Task: Use LinkedIn's search filters to find people in 'Papa' location, talking about 'Healthy', working at 'Vaco', studied at 'Delhi Public School', speaking 'Portuguese', and offering 'Bankruptcy Law' services.
Action: Mouse moved to (530, 73)
Screenshot: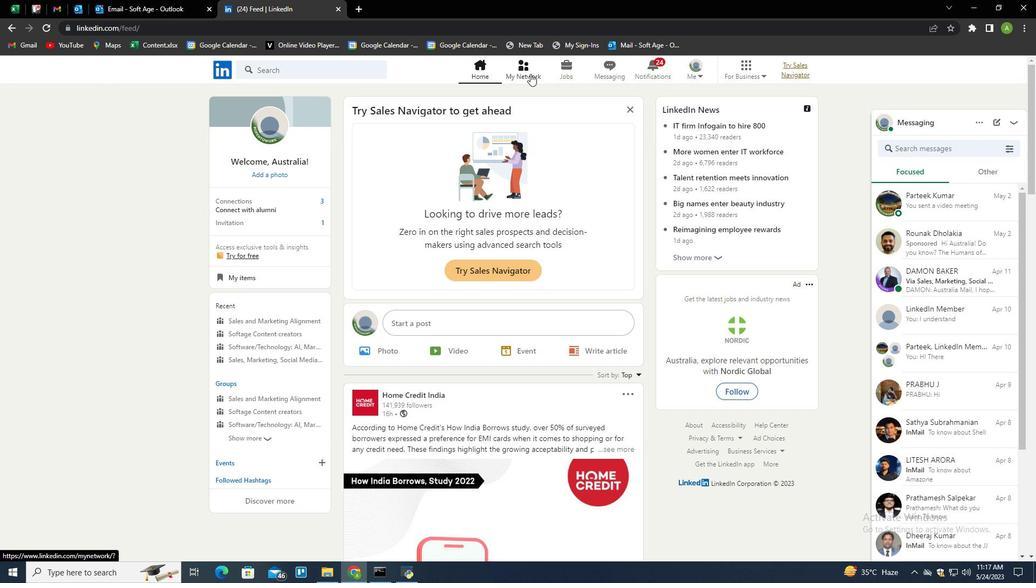 
Action: Mouse pressed left at (530, 73)
Screenshot: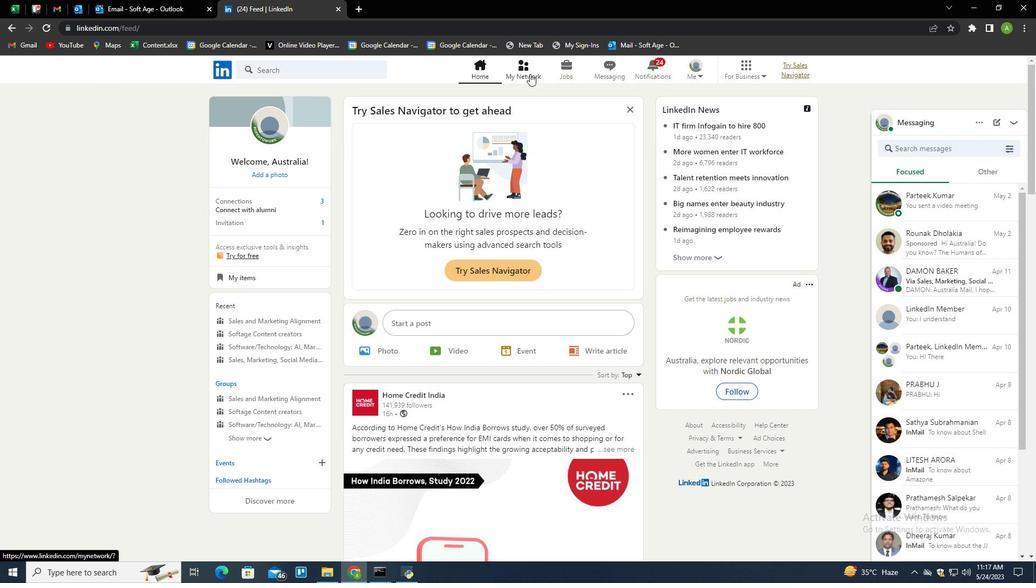 
Action: Mouse moved to (284, 128)
Screenshot: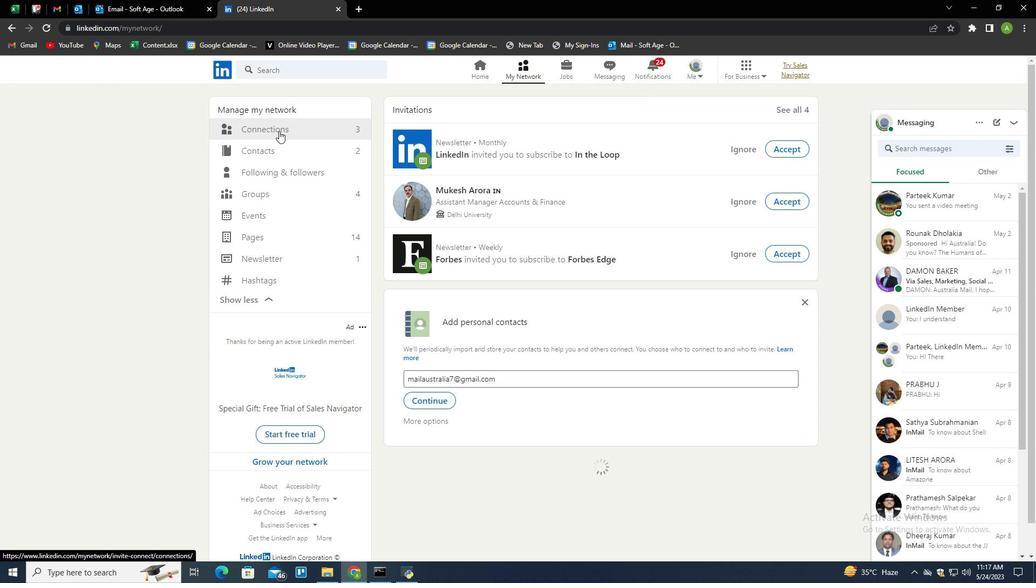 
Action: Mouse pressed left at (284, 128)
Screenshot: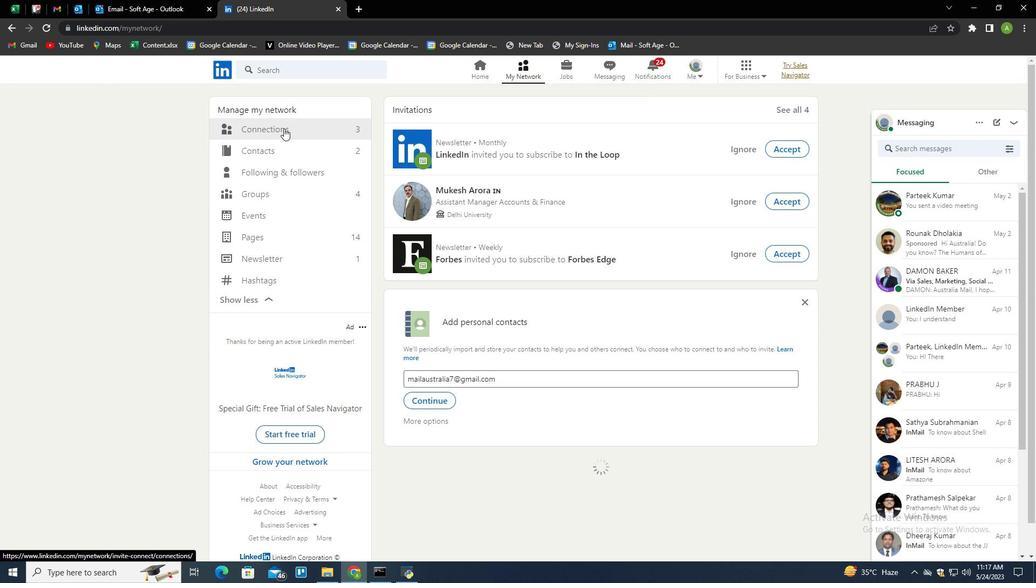 
Action: Mouse moved to (602, 130)
Screenshot: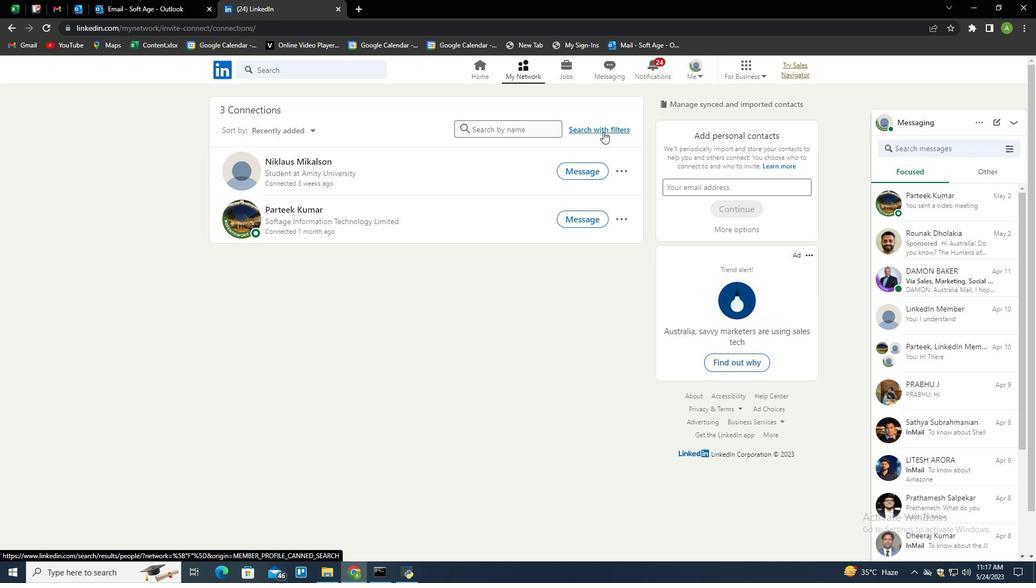 
Action: Mouse pressed left at (602, 130)
Screenshot: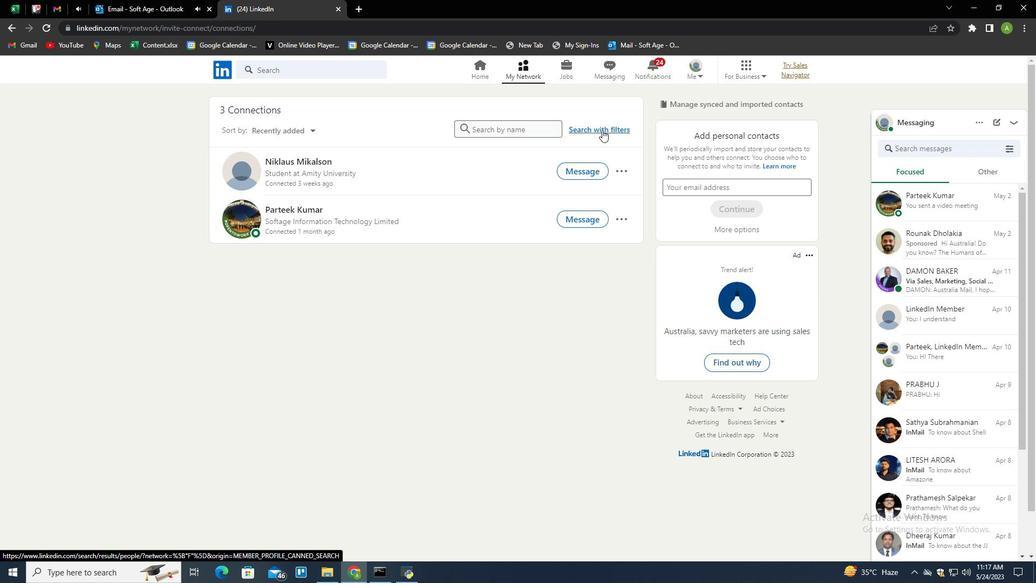 
Action: Mouse moved to (549, 99)
Screenshot: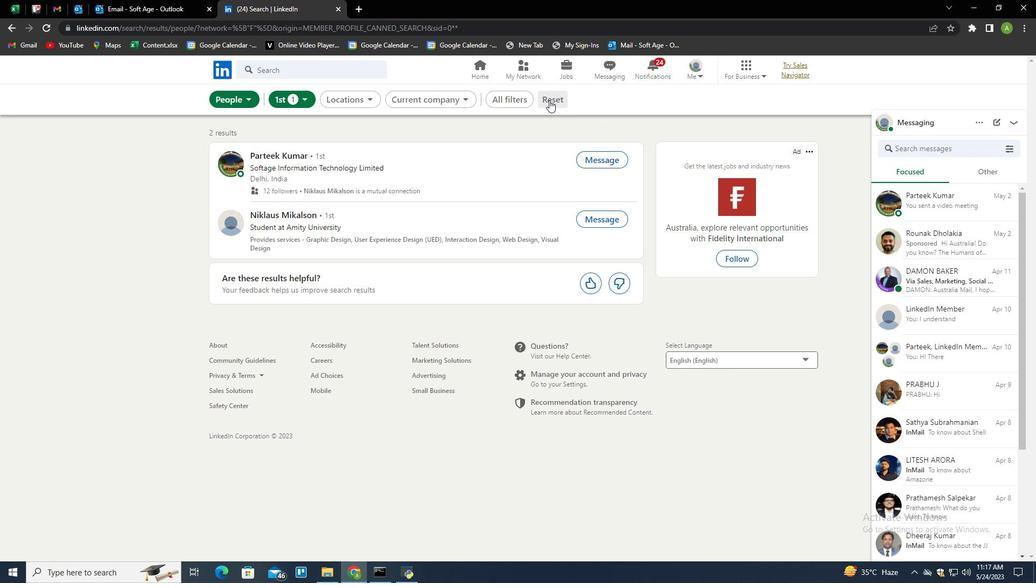 
Action: Mouse pressed left at (549, 99)
Screenshot: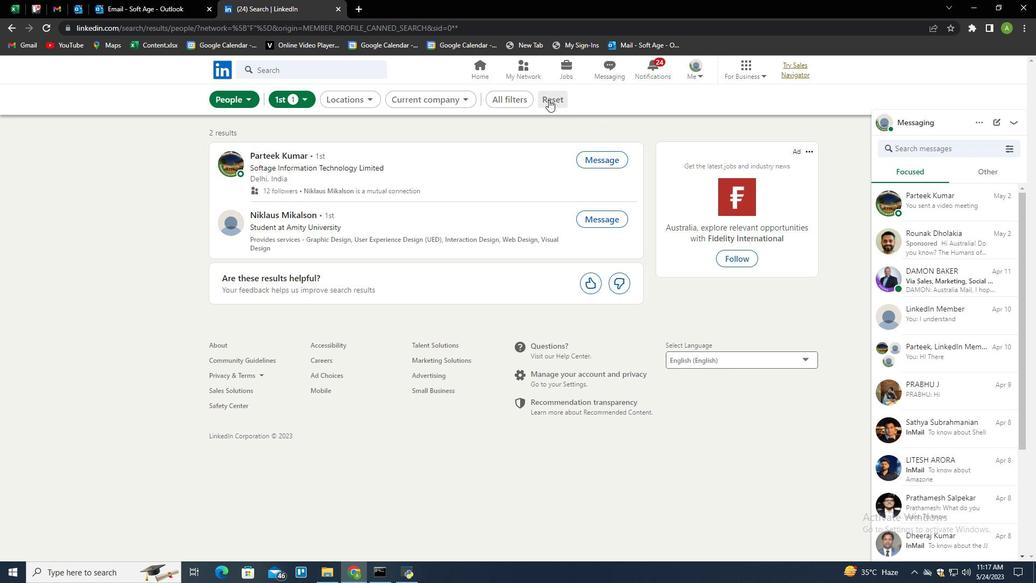 
Action: Mouse moved to (541, 98)
Screenshot: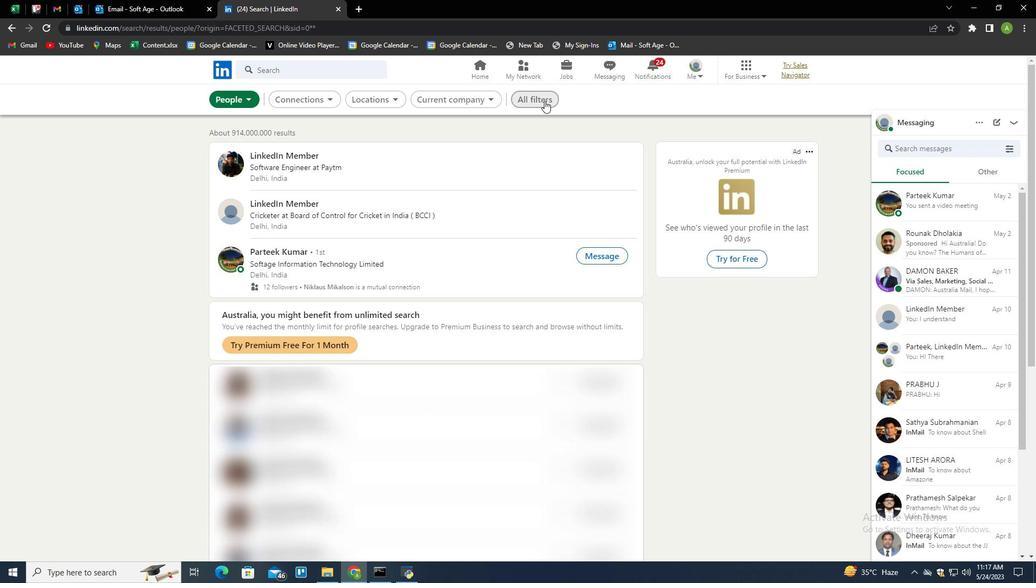 
Action: Mouse pressed left at (541, 98)
Screenshot: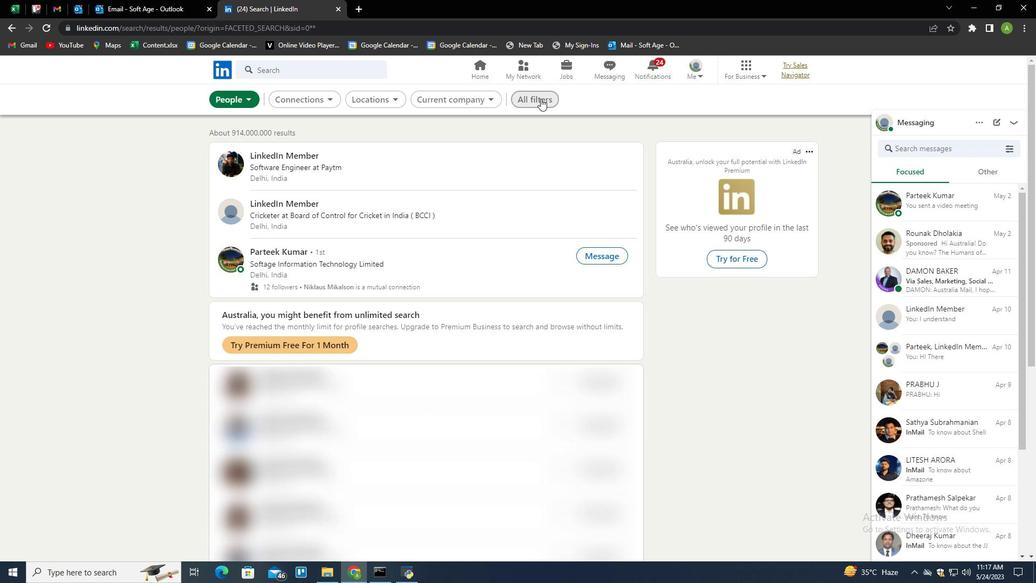 
Action: Mouse moved to (861, 247)
Screenshot: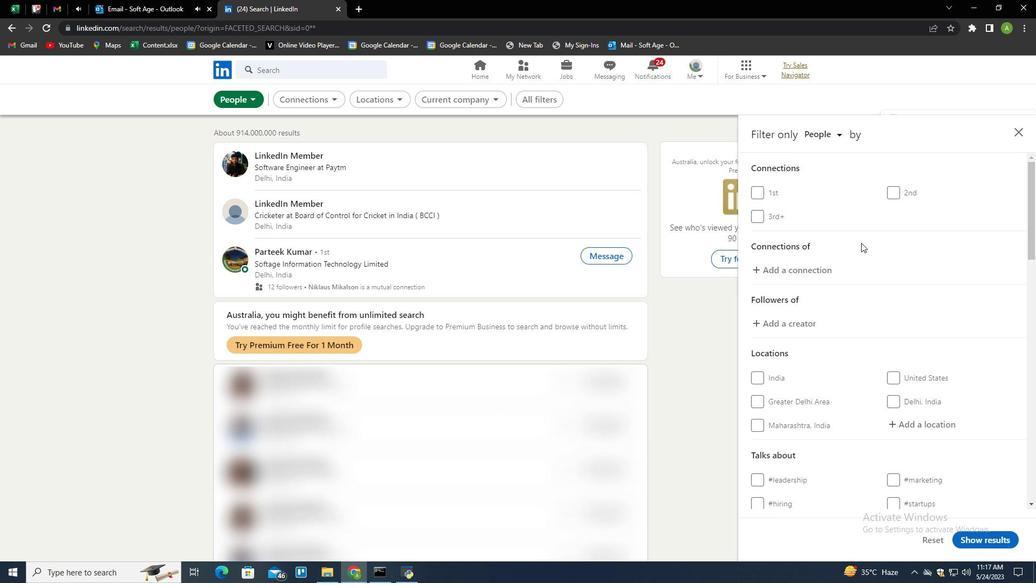 
Action: Mouse scrolled (861, 246) with delta (0, 0)
Screenshot: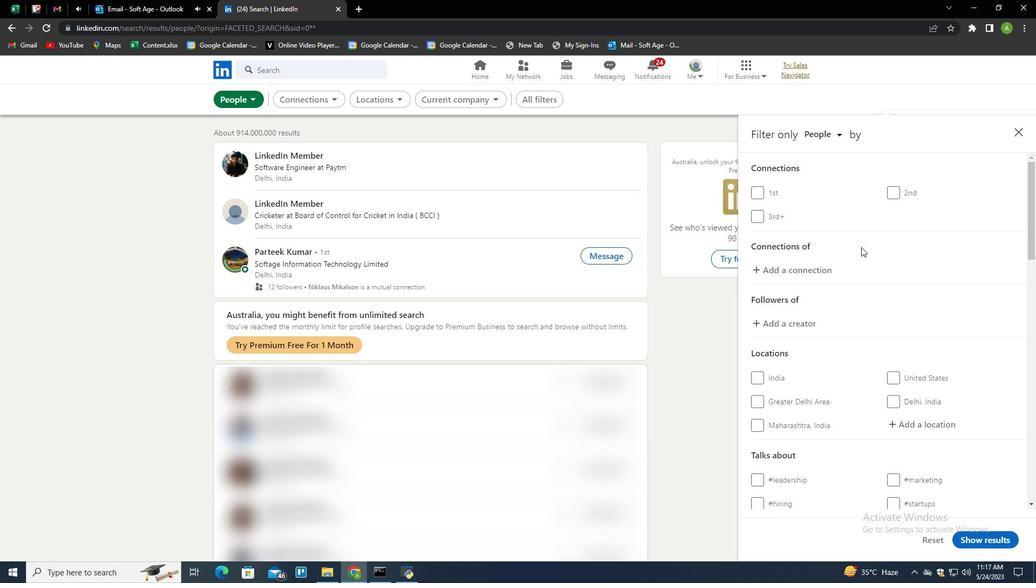 
Action: Mouse moved to (852, 231)
Screenshot: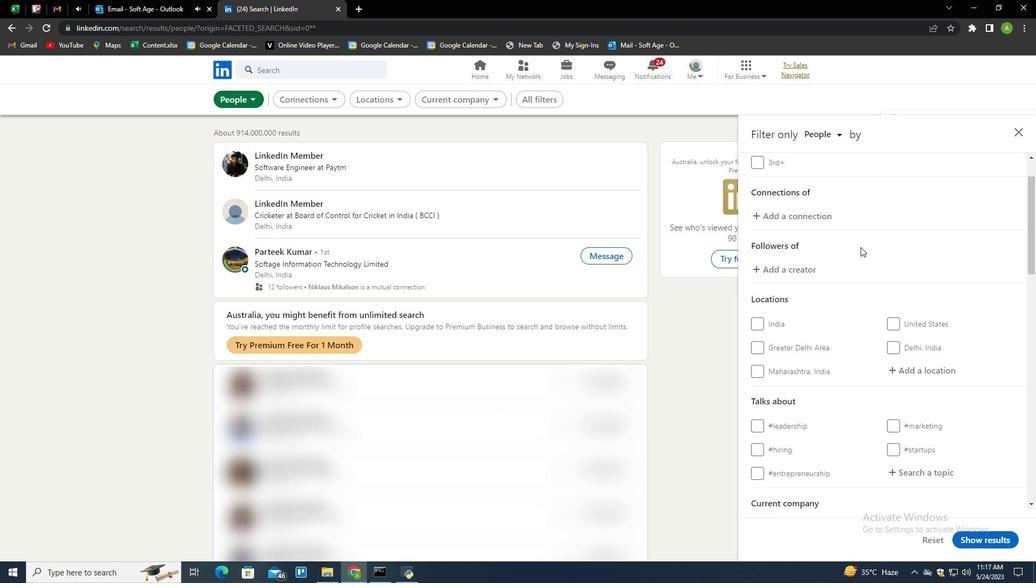 
Action: Mouse scrolled (852, 231) with delta (0, 0)
Screenshot: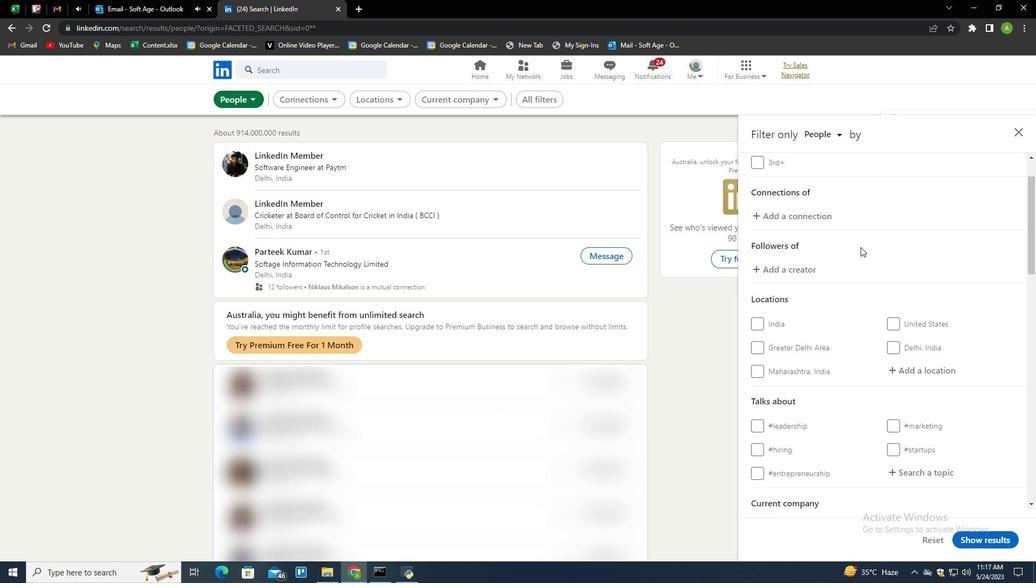 
Action: Mouse scrolled (852, 231) with delta (0, 0)
Screenshot: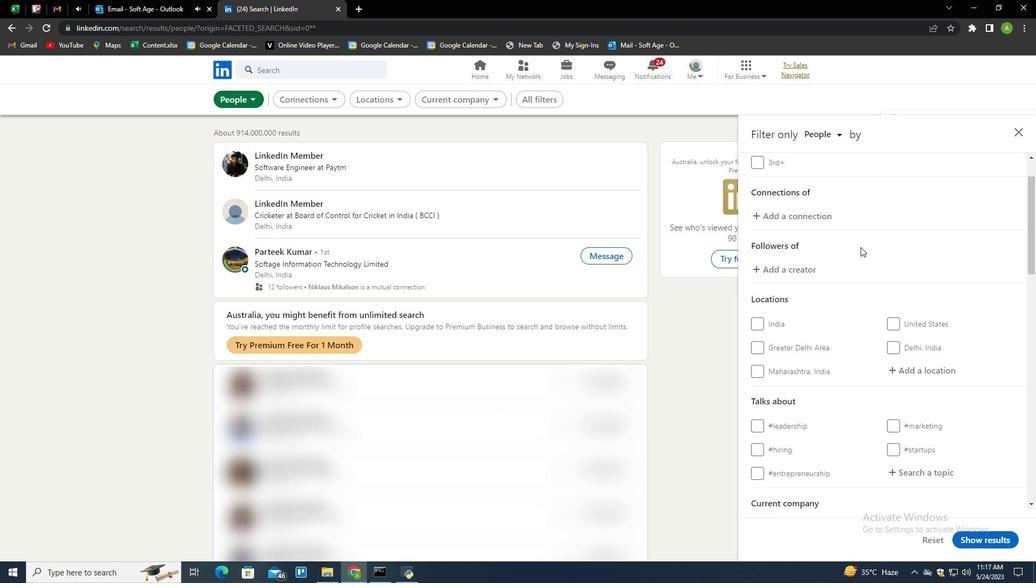 
Action: Mouse scrolled (852, 231) with delta (0, 0)
Screenshot: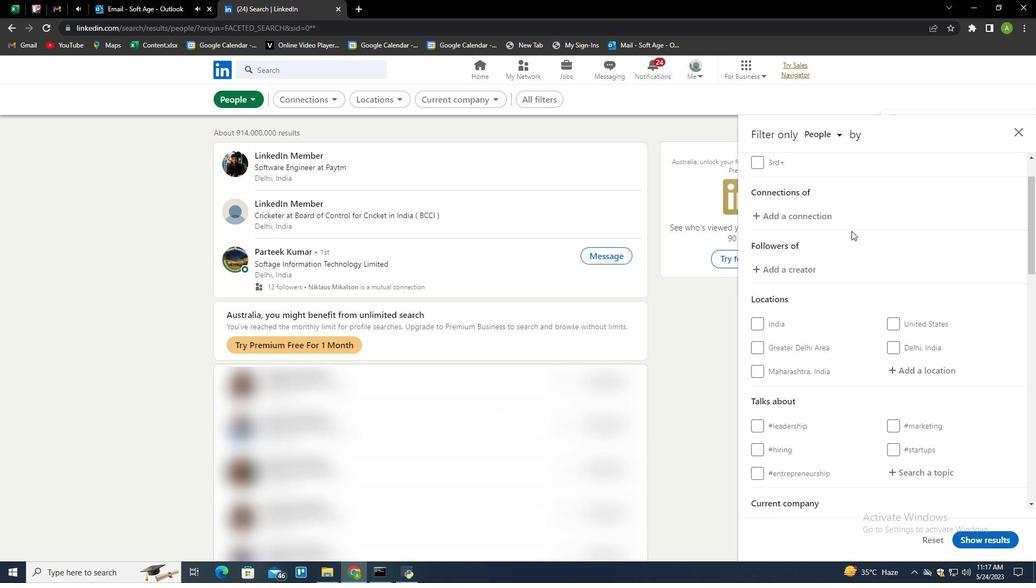 
Action: Mouse scrolled (852, 231) with delta (0, 0)
Screenshot: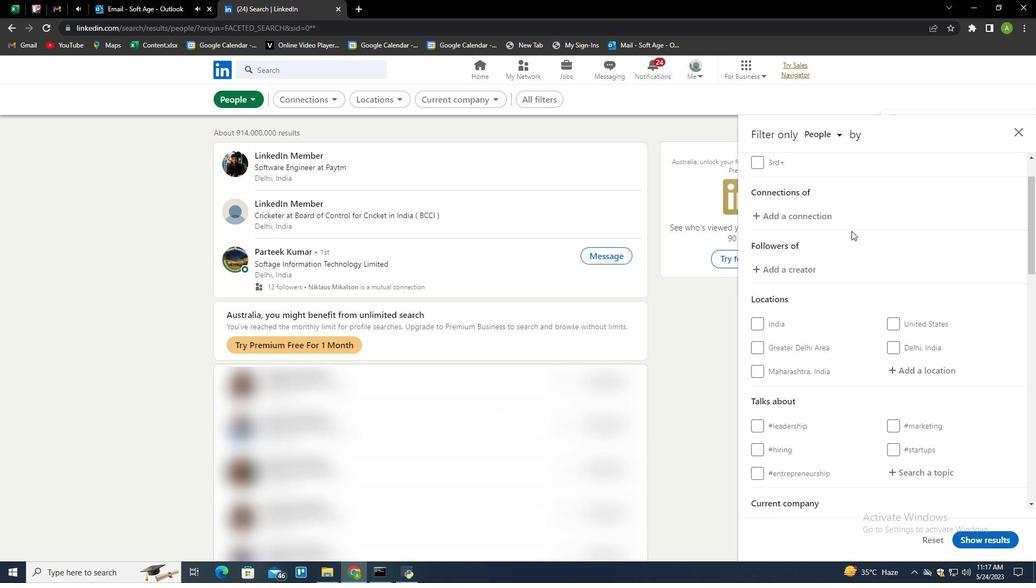 
Action: Mouse scrolled (852, 231) with delta (0, 0)
Screenshot: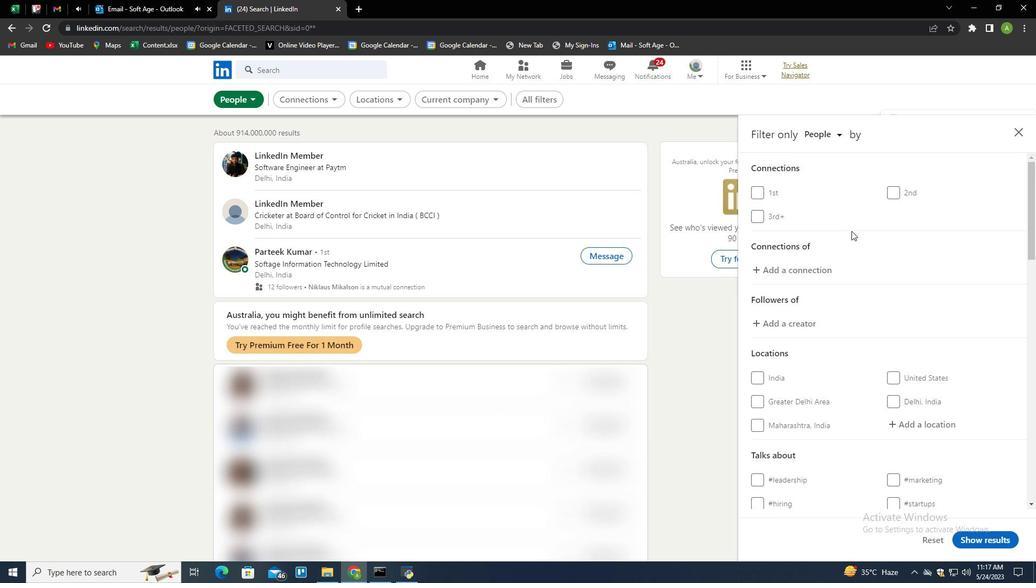 
Action: Mouse scrolled (852, 231) with delta (0, 0)
Screenshot: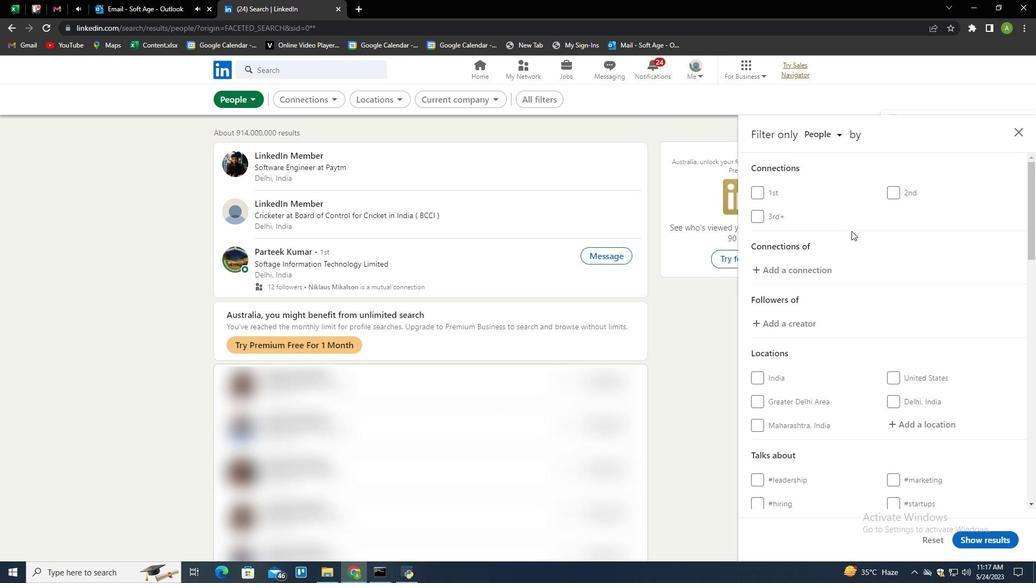 
Action: Mouse scrolled (852, 231) with delta (0, 0)
Screenshot: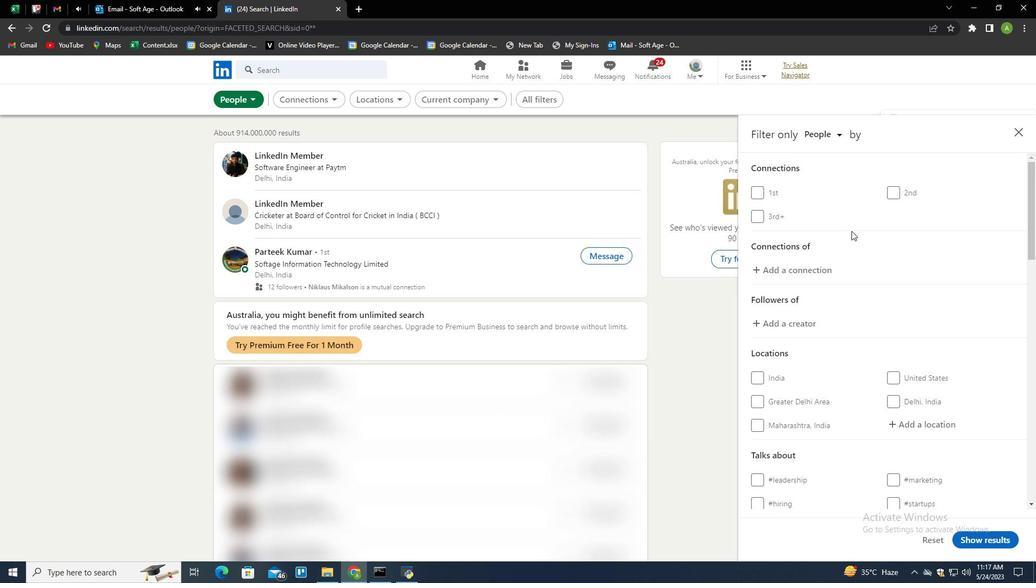 
Action: Mouse moved to (834, 254)
Screenshot: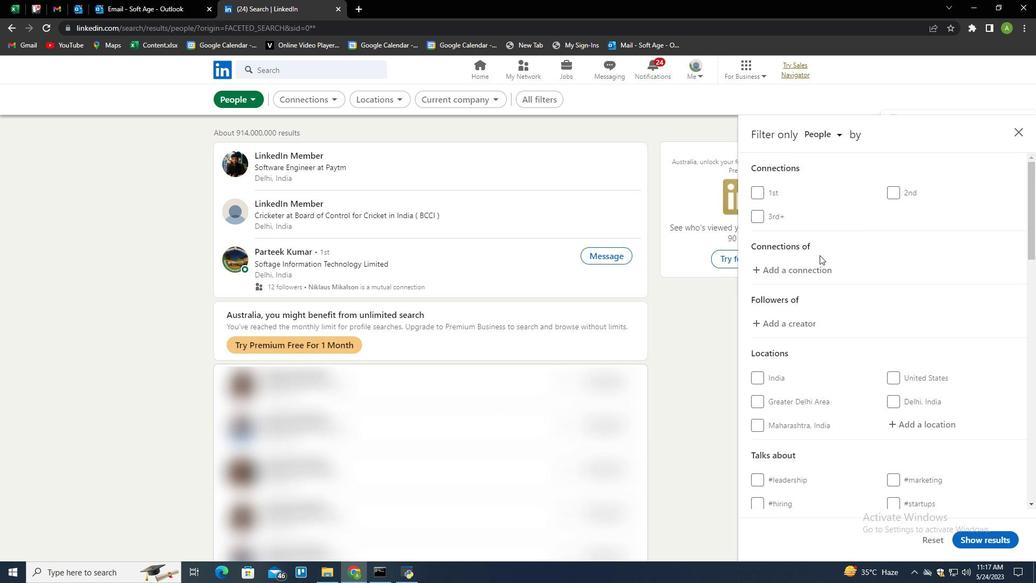 
Action: Mouse scrolled (834, 253) with delta (0, 0)
Screenshot: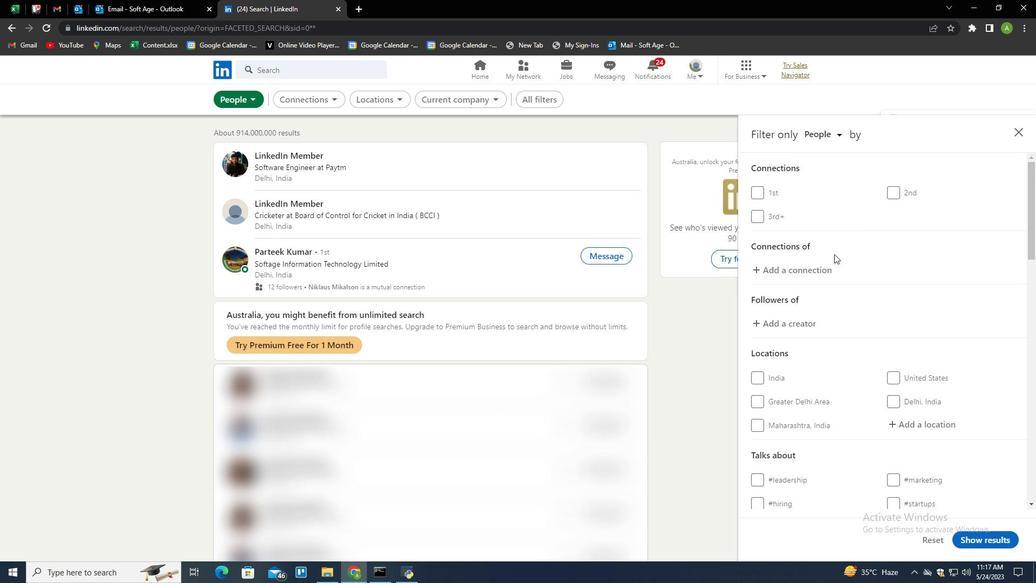 
Action: Mouse scrolled (834, 253) with delta (0, 0)
Screenshot: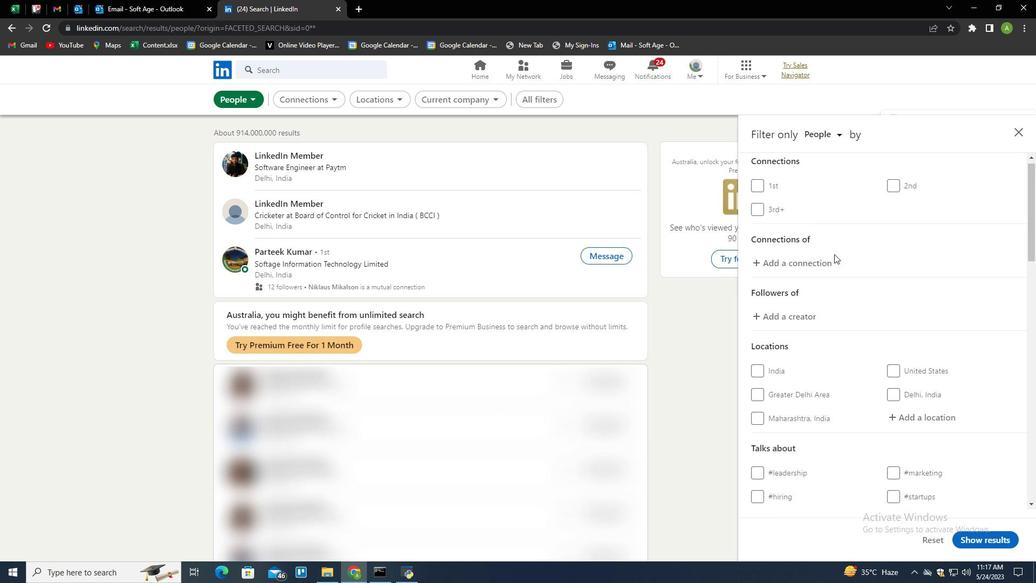 
Action: Mouse scrolled (834, 253) with delta (0, 0)
Screenshot: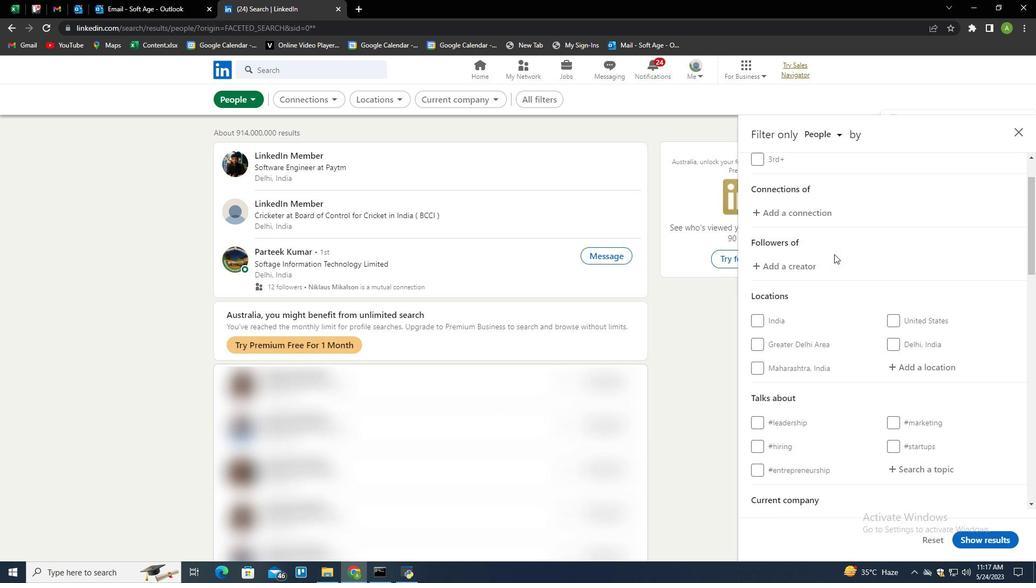 
Action: Mouse moved to (896, 257)
Screenshot: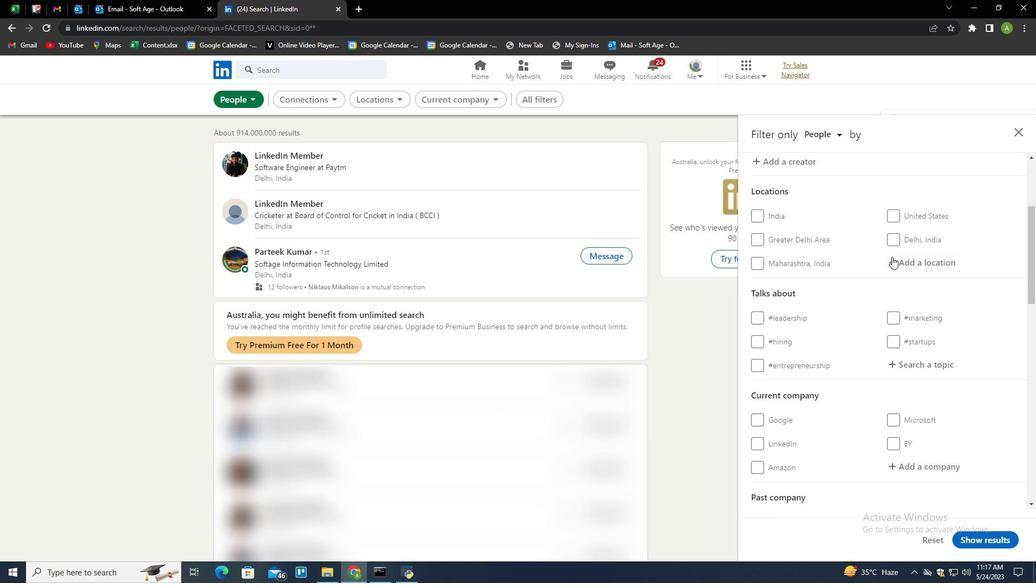 
Action: Mouse pressed left at (896, 257)
Screenshot: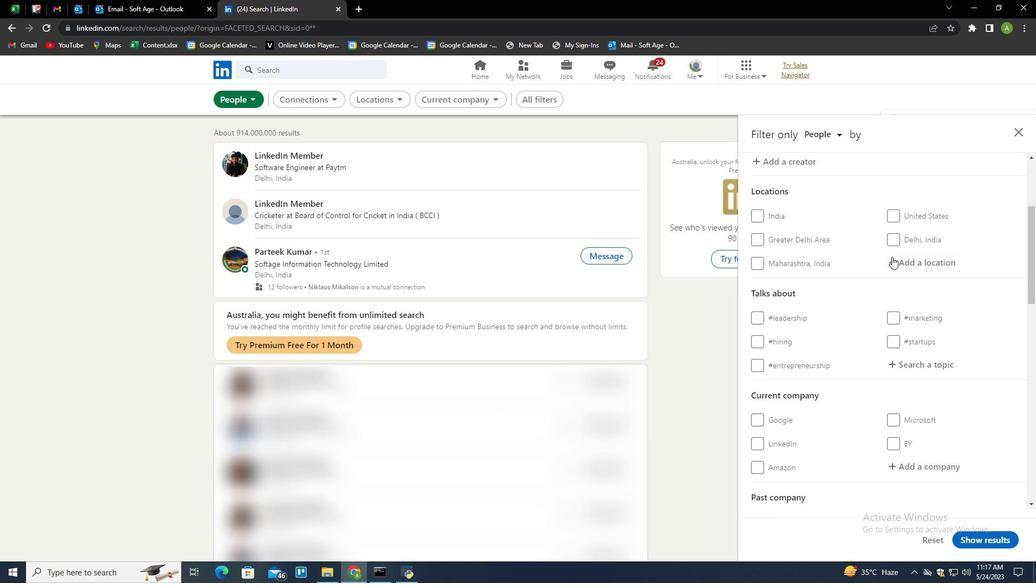 
Action: Key pressed <Key.shift>Papa<Key.down><Key.down><Key.down><Key.down><Key.down><Key.down><Key.down><Key.down><Key.down><Key.down><Key.down><Key.down><Key.down><Key.down><Key.down><Key.down><Key.down><Key.down><Key.down><Key.down><Key.down>
Screenshot: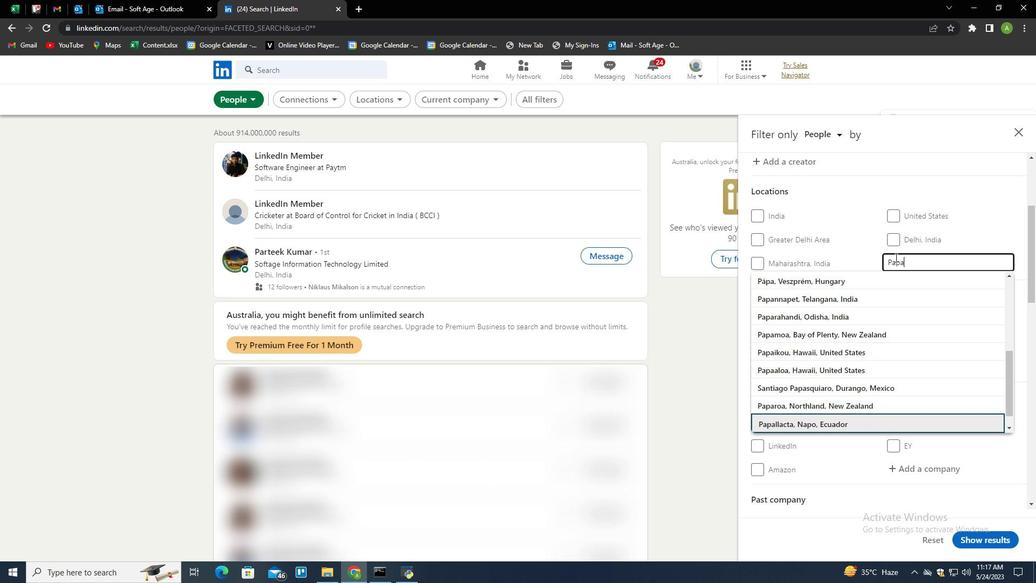 
Action: Mouse moved to (863, 264)
Screenshot: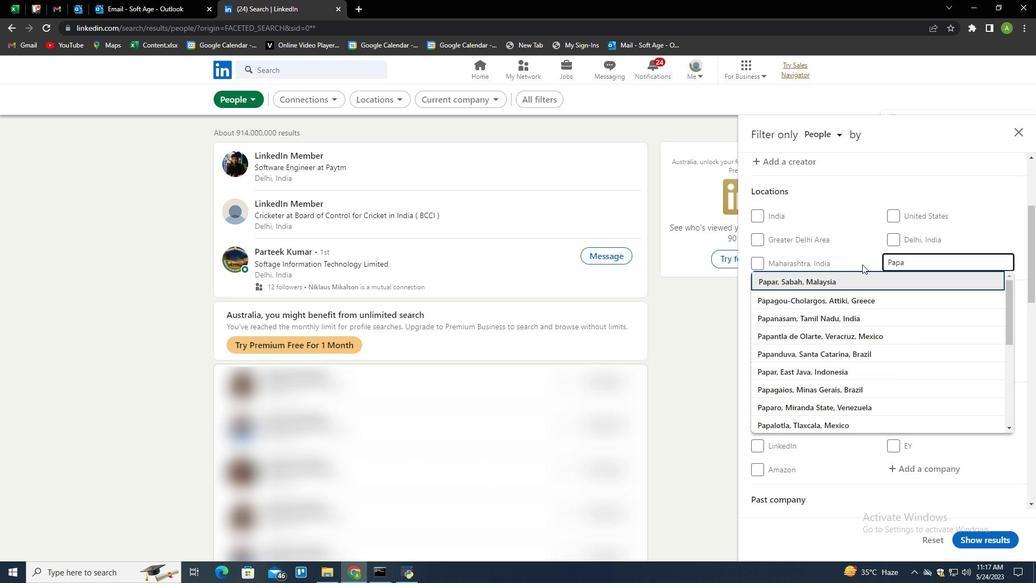 
Action: Mouse pressed left at (863, 264)
Screenshot: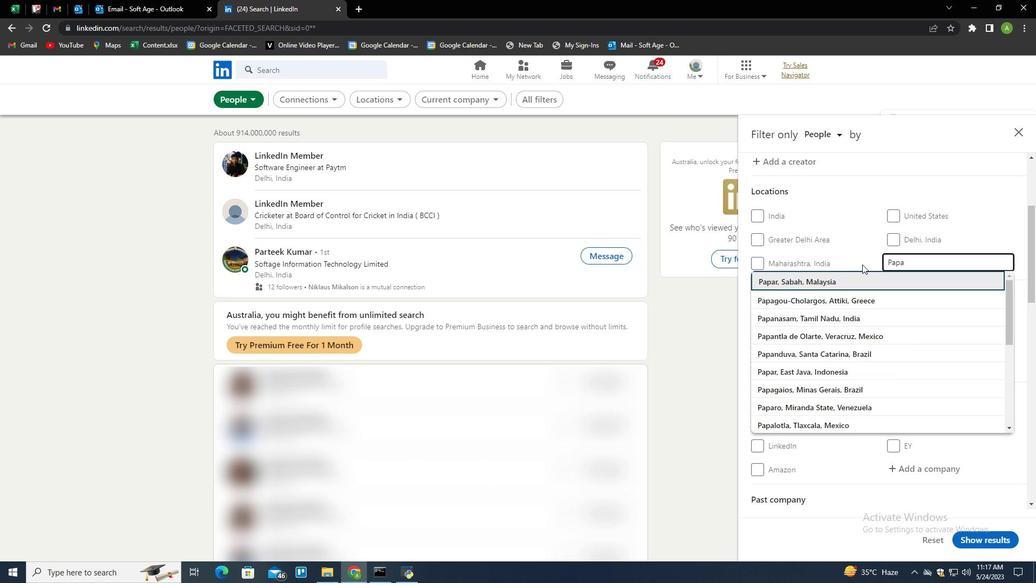 
Action: Mouse moved to (903, 362)
Screenshot: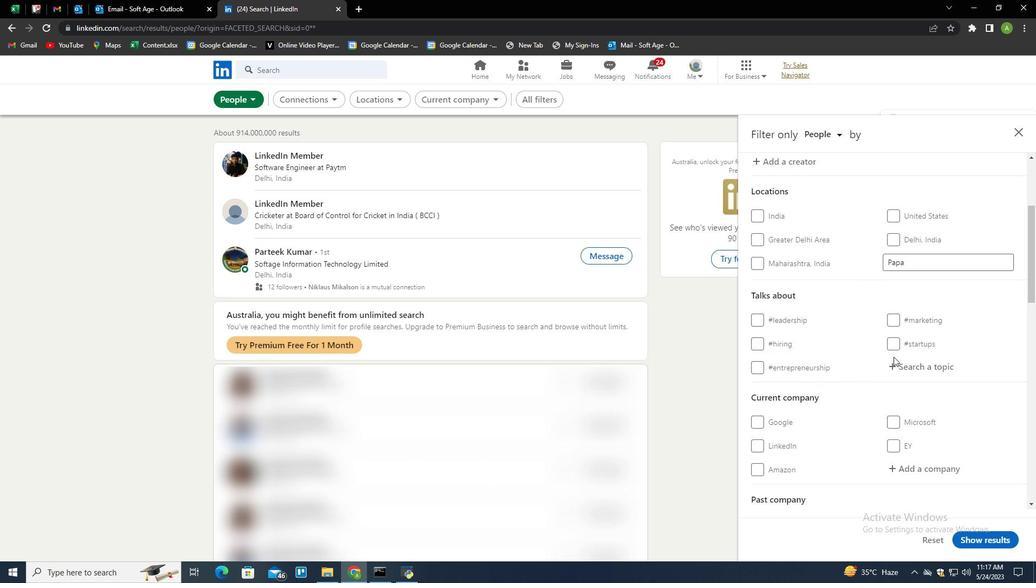 
Action: Mouse pressed left at (903, 362)
Screenshot: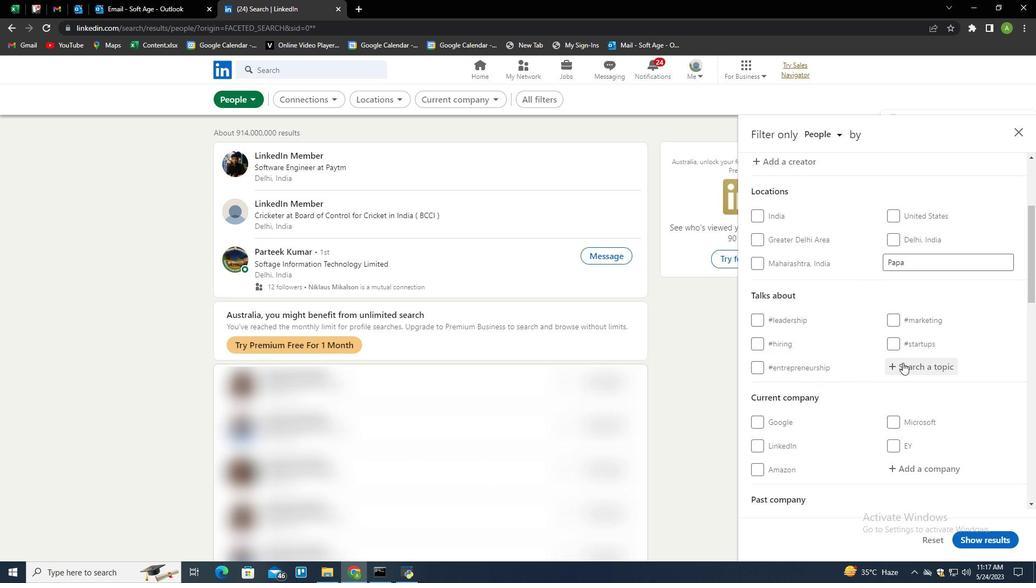 
Action: Key pressed healthy<Key.down><Key.down><Key.down><Key.enter>
Screenshot: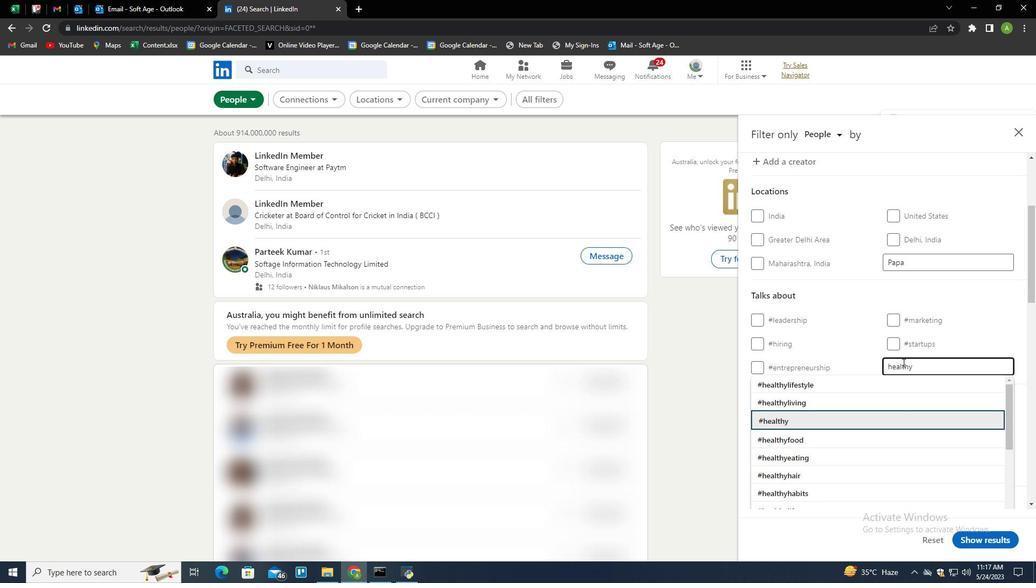 
Action: Mouse scrolled (903, 362) with delta (0, 0)
Screenshot: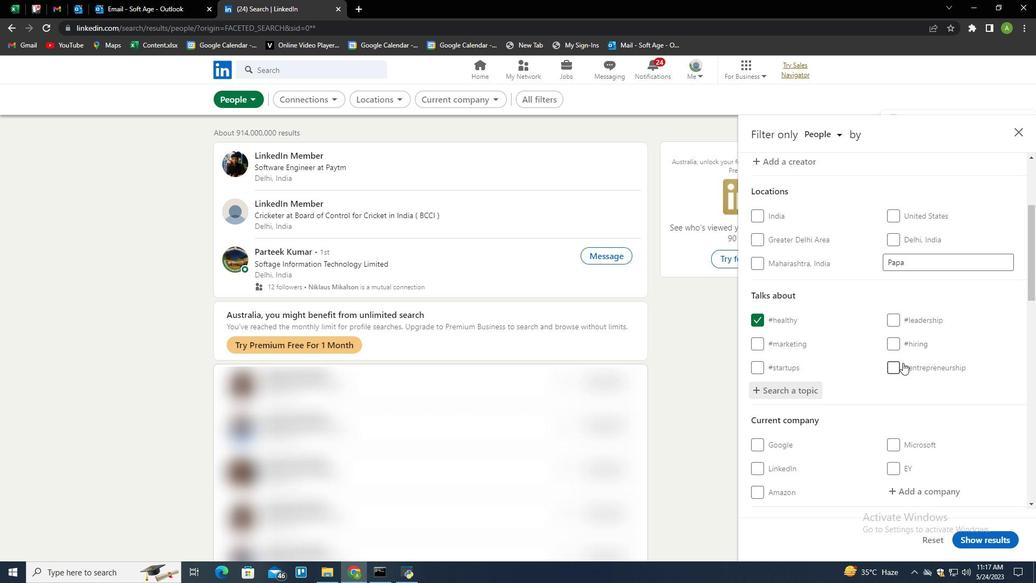 
Action: Mouse scrolled (903, 362) with delta (0, 0)
Screenshot: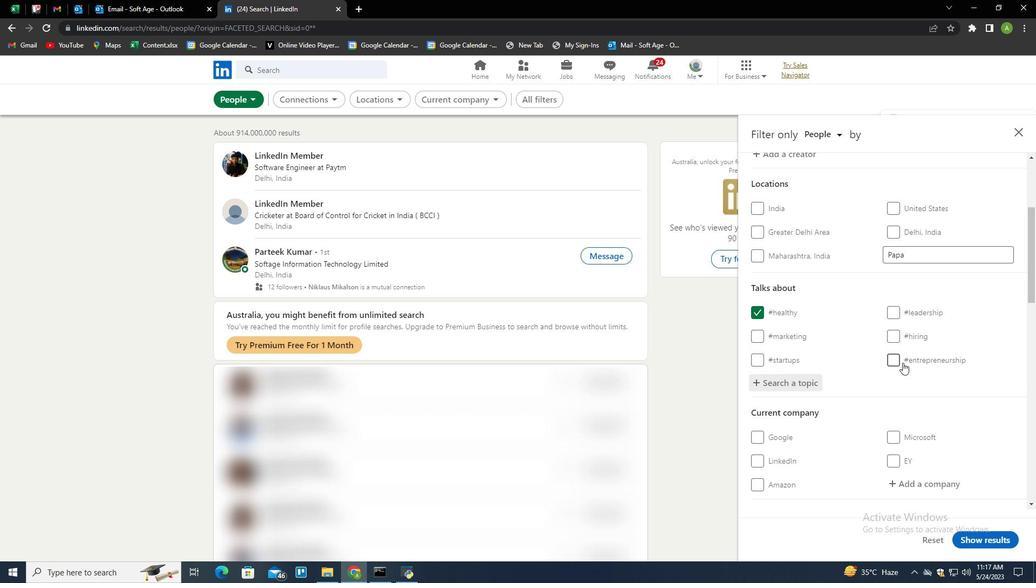 
Action: Mouse scrolled (903, 362) with delta (0, 0)
Screenshot: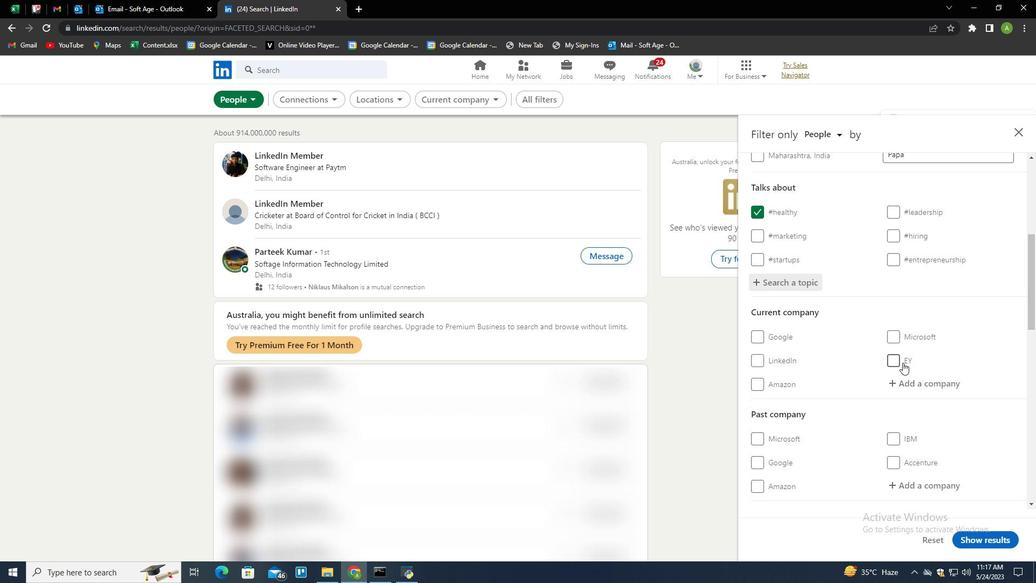 
Action: Mouse scrolled (903, 362) with delta (0, 0)
Screenshot: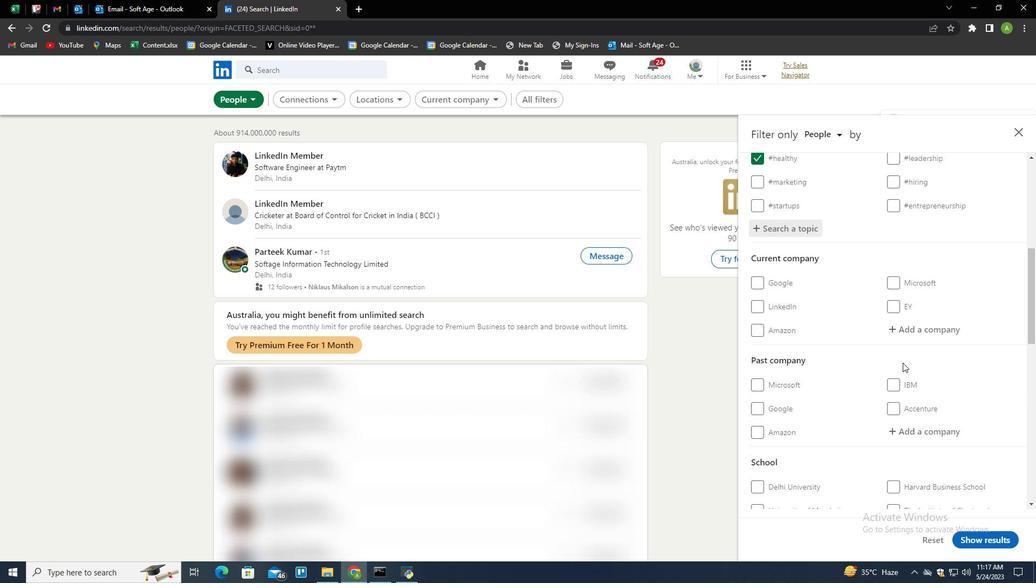 
Action: Mouse scrolled (903, 362) with delta (0, 0)
Screenshot: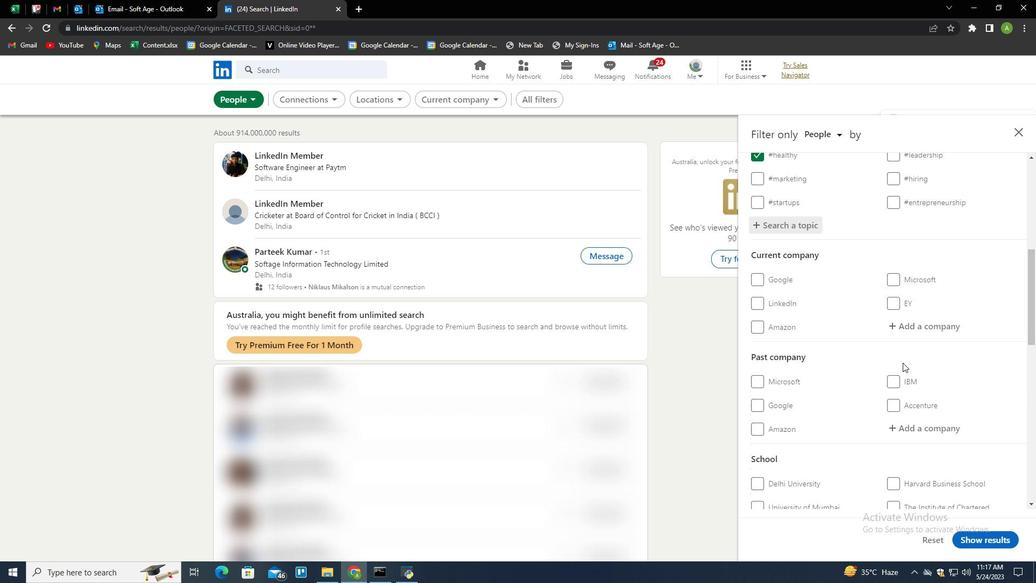 
Action: Mouse scrolled (903, 362) with delta (0, 0)
Screenshot: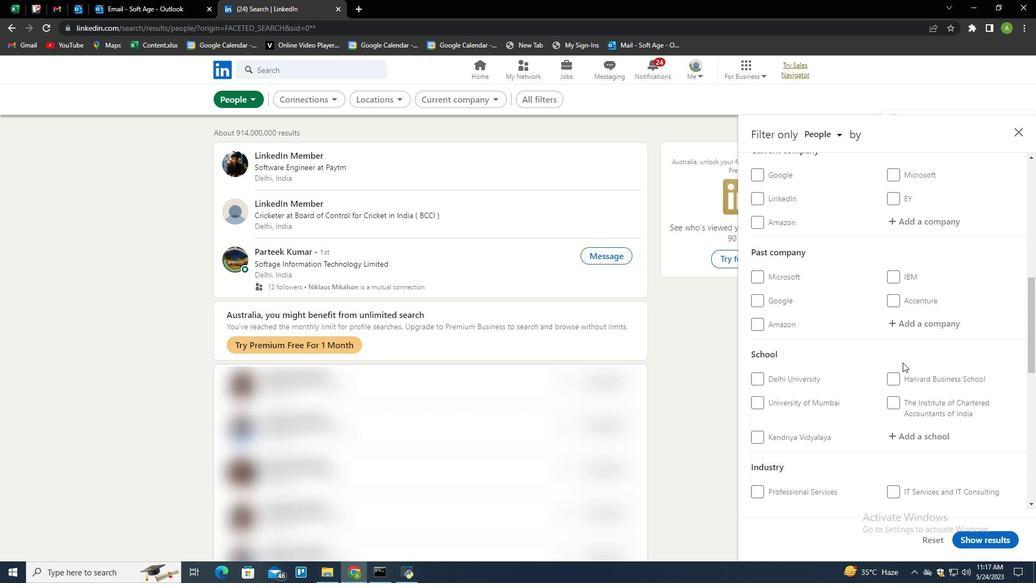
Action: Mouse scrolled (903, 362) with delta (0, 0)
Screenshot: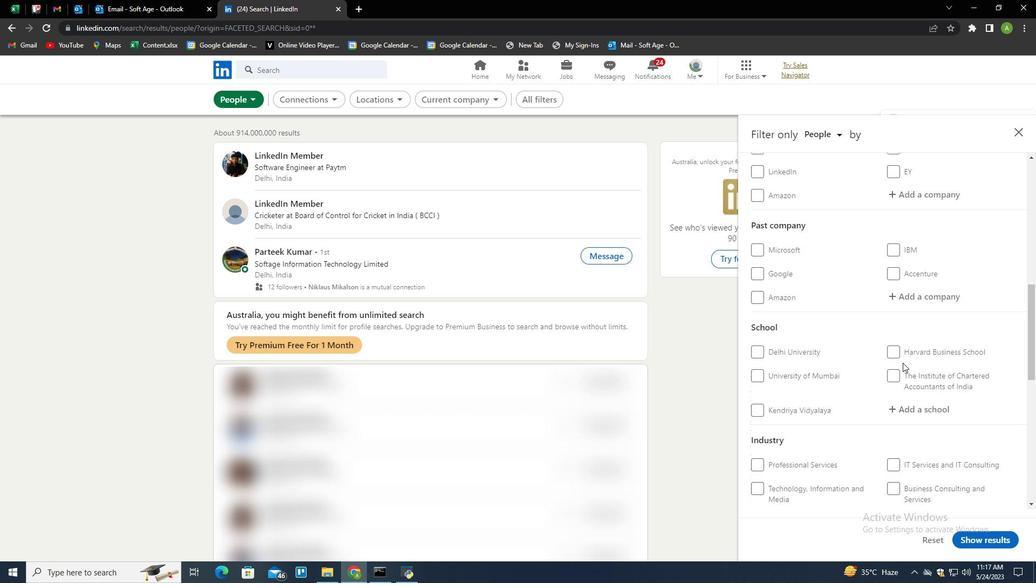 
Action: Mouse scrolled (903, 362) with delta (0, 0)
Screenshot: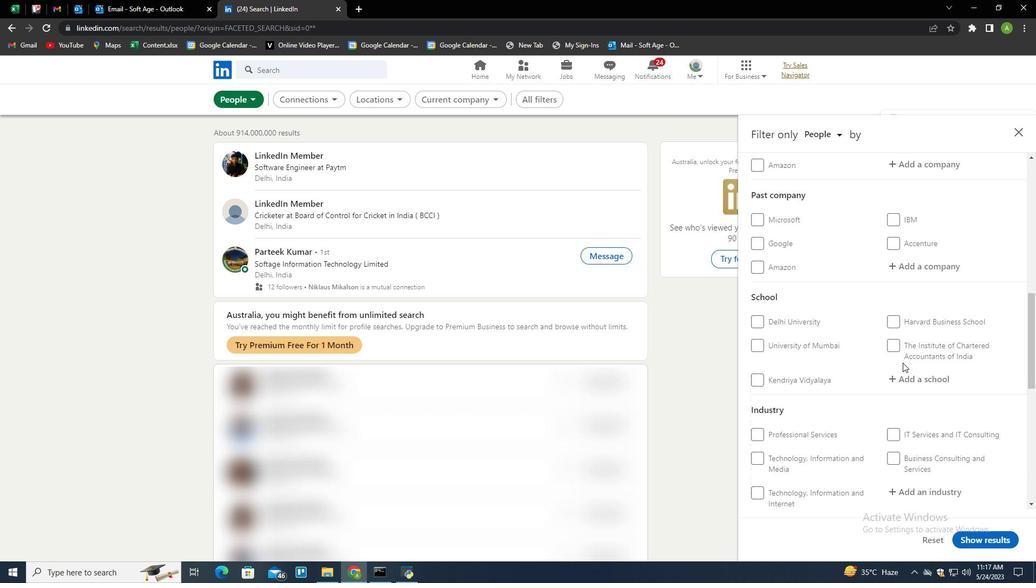 
Action: Mouse scrolled (903, 362) with delta (0, 0)
Screenshot: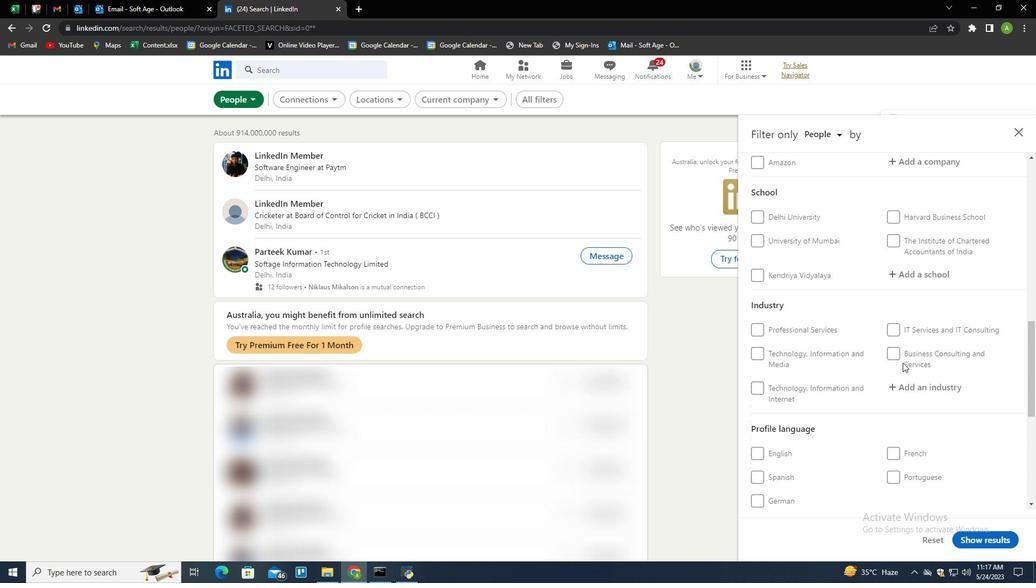
Action: Mouse scrolled (903, 362) with delta (0, 0)
Screenshot: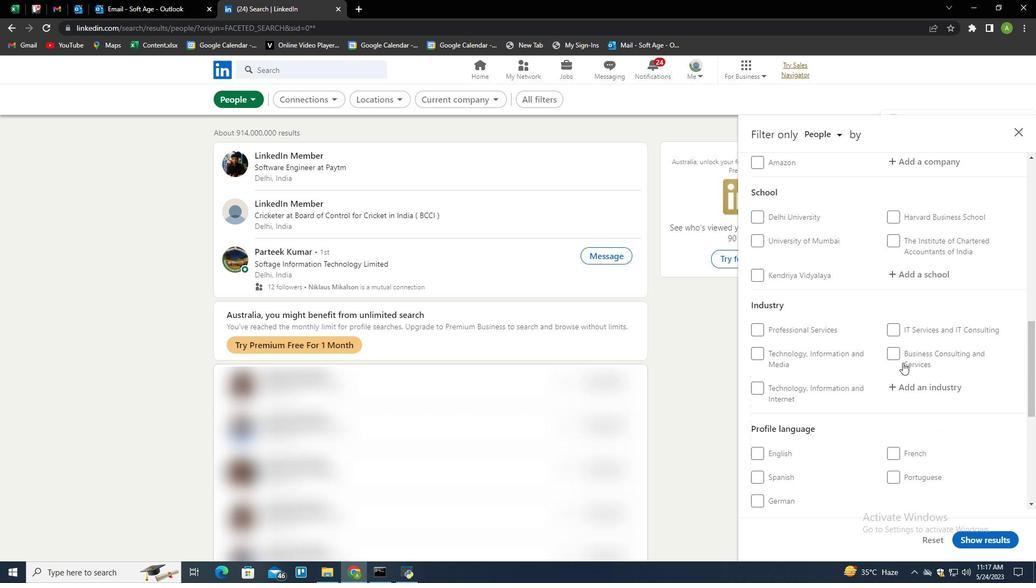 
Action: Mouse moved to (902, 367)
Screenshot: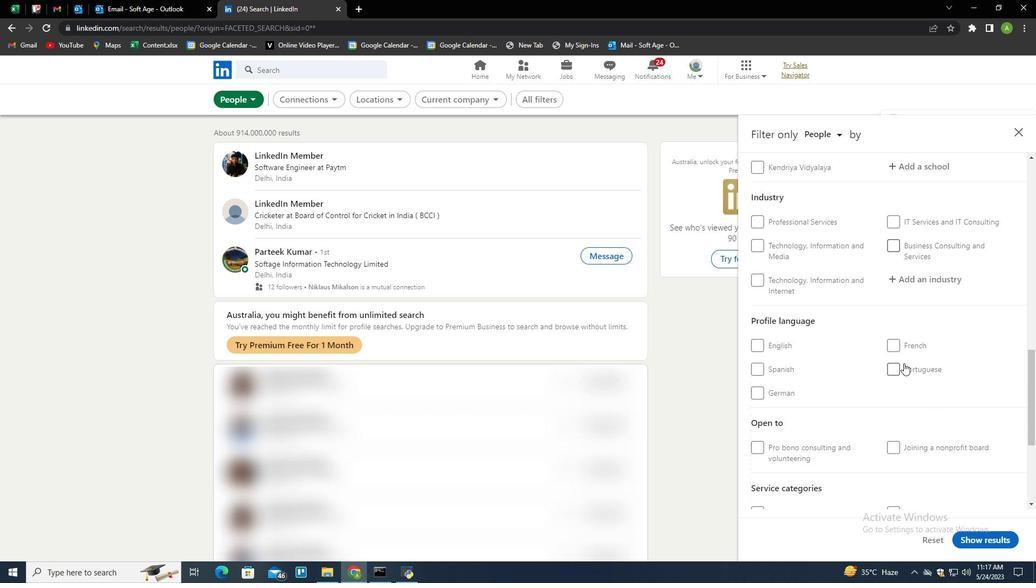 
Action: Mouse pressed left at (902, 367)
Screenshot: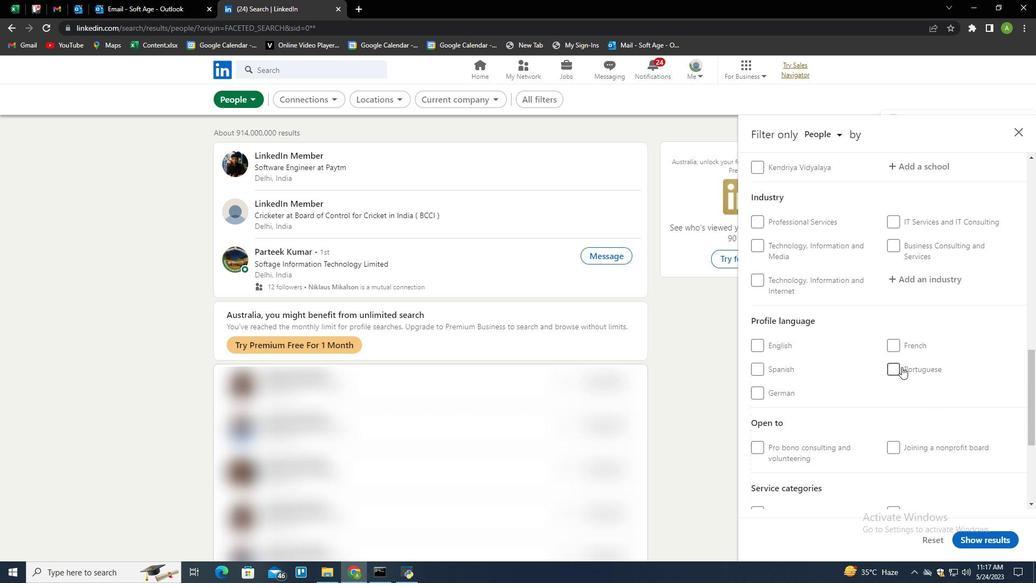 
Action: Mouse moved to (940, 362)
Screenshot: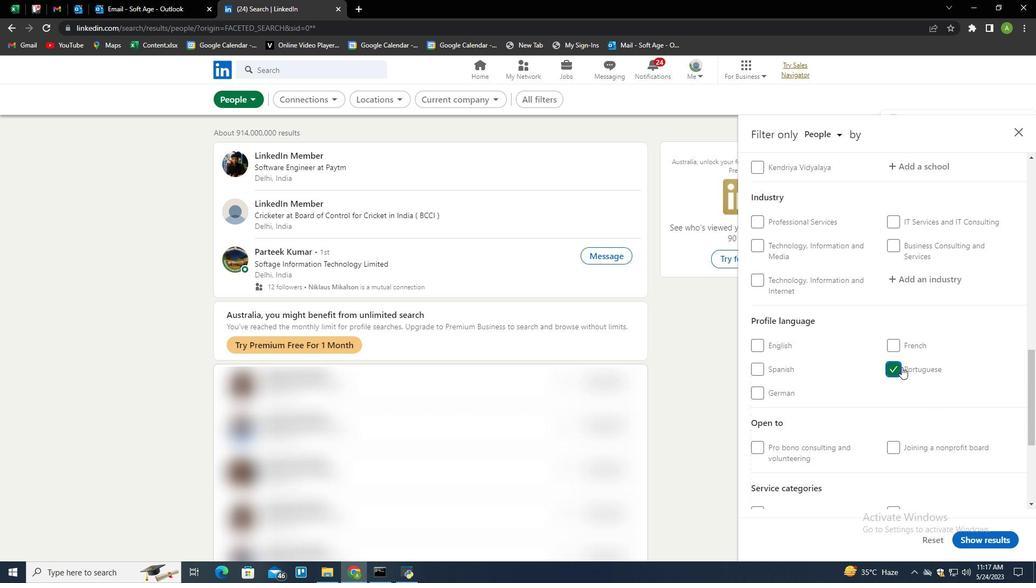 
Action: Mouse scrolled (940, 363) with delta (0, 0)
Screenshot: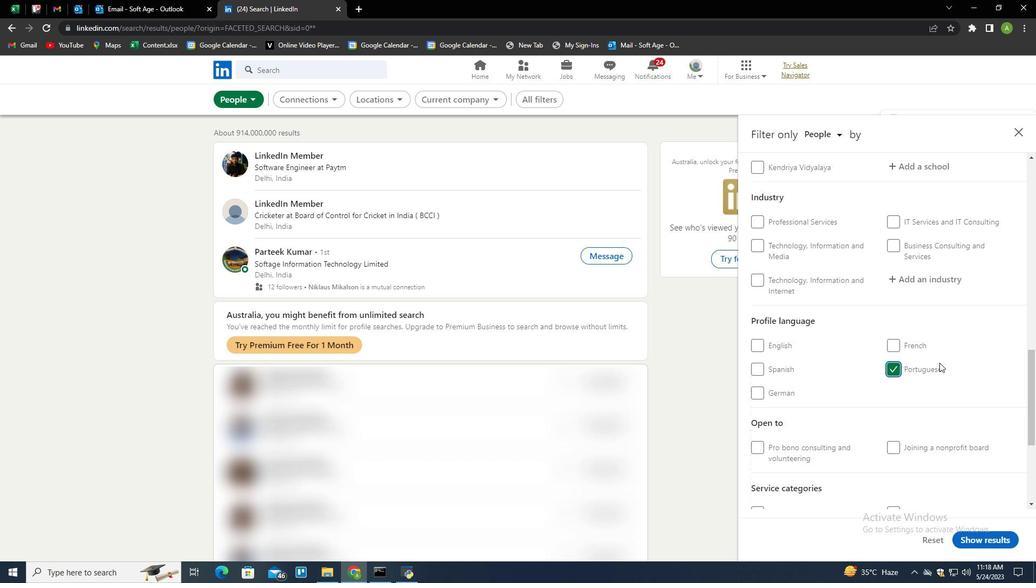 
Action: Mouse scrolled (940, 363) with delta (0, 0)
Screenshot: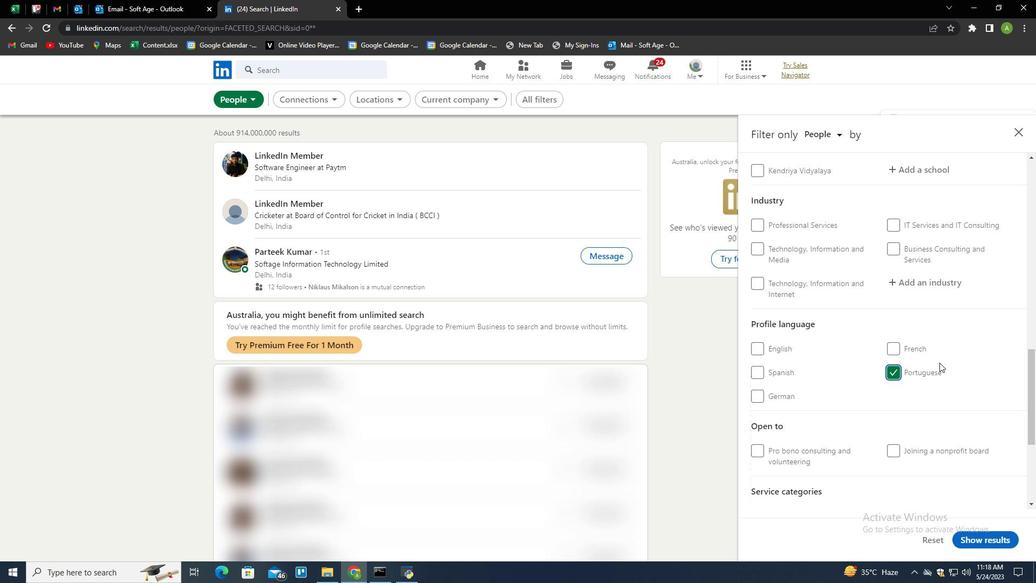 
Action: Mouse scrolled (940, 363) with delta (0, 0)
Screenshot: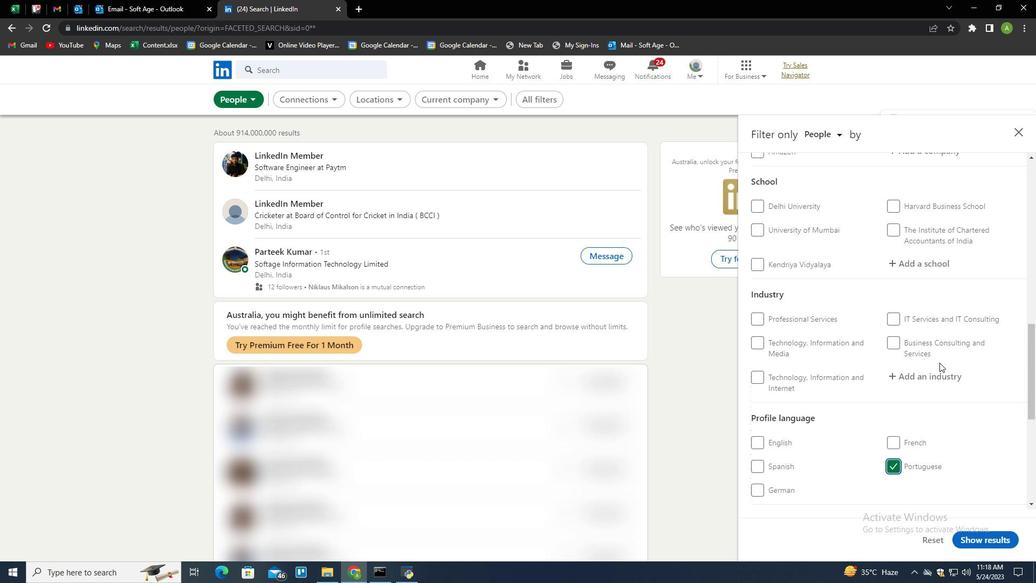 
Action: Mouse scrolled (940, 363) with delta (0, 0)
Screenshot: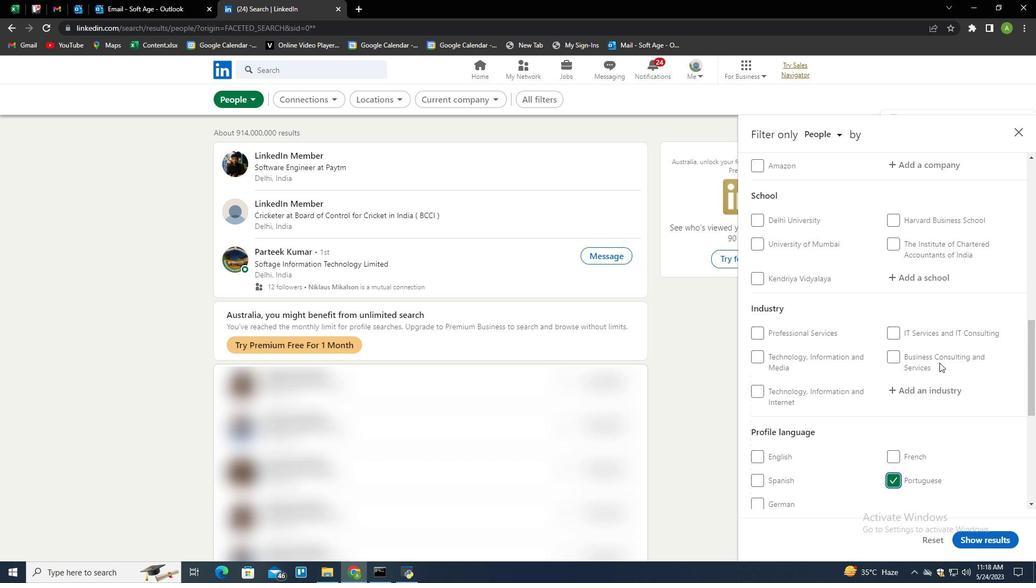 
Action: Mouse scrolled (940, 363) with delta (0, 0)
Screenshot: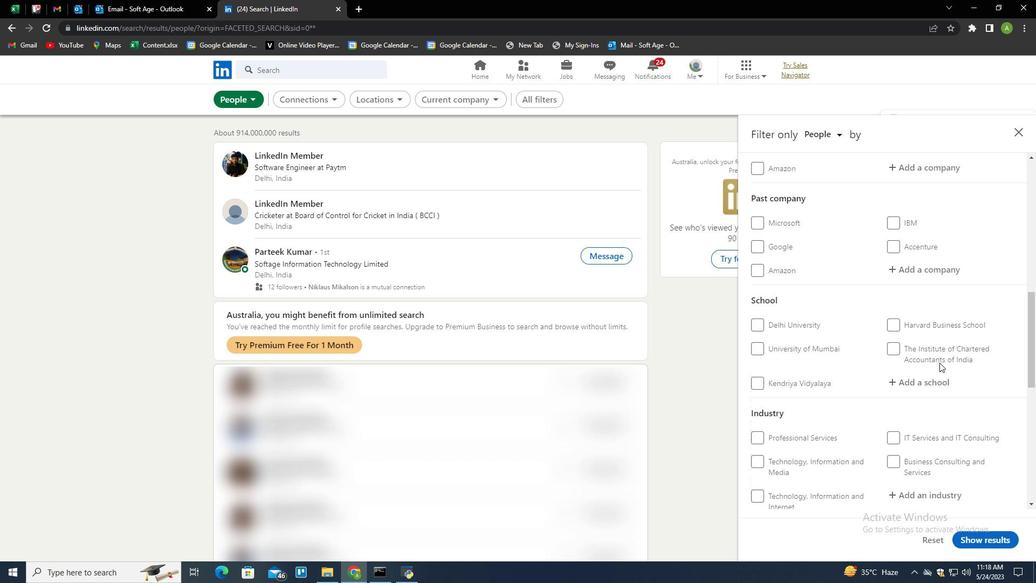 
Action: Mouse scrolled (940, 363) with delta (0, 0)
Screenshot: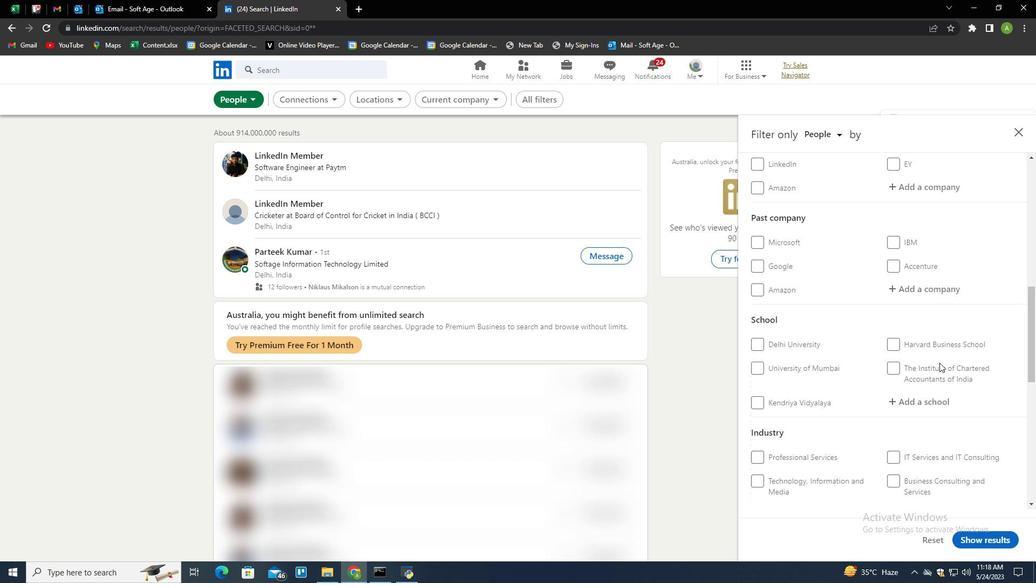 
Action: Mouse scrolled (940, 363) with delta (0, 0)
Screenshot: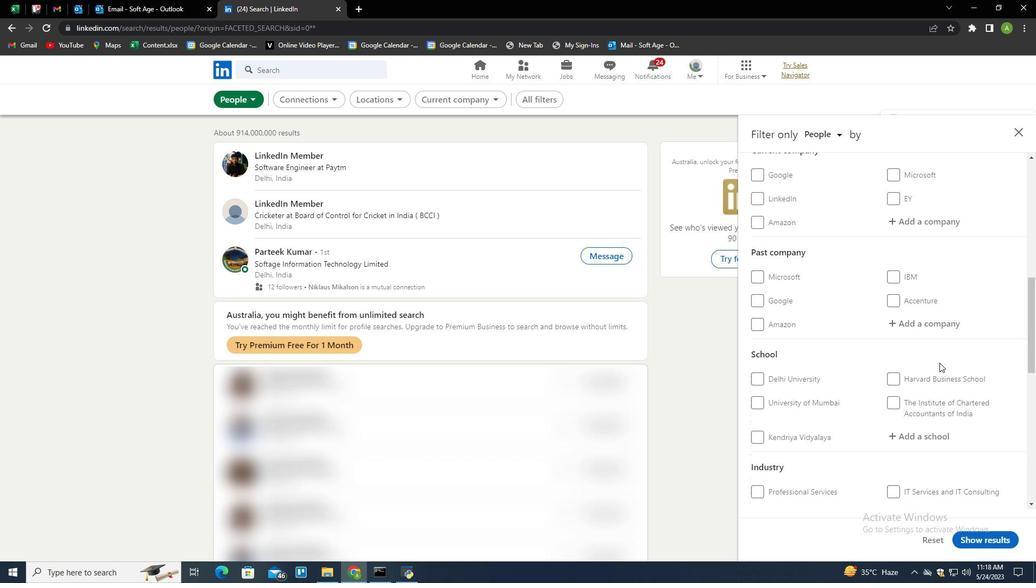 
Action: Mouse scrolled (940, 363) with delta (0, 0)
Screenshot: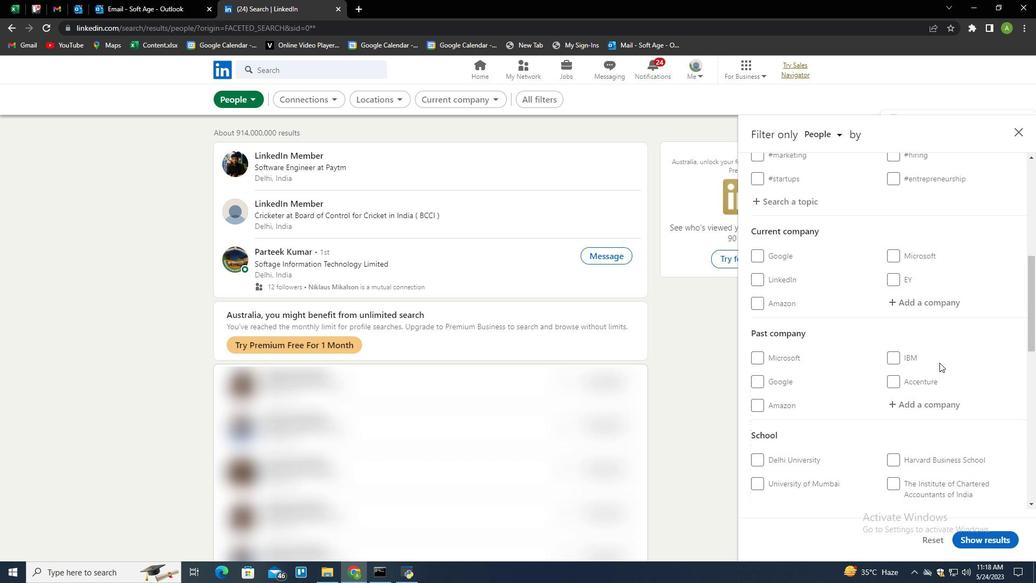 
Action: Mouse moved to (924, 382)
Screenshot: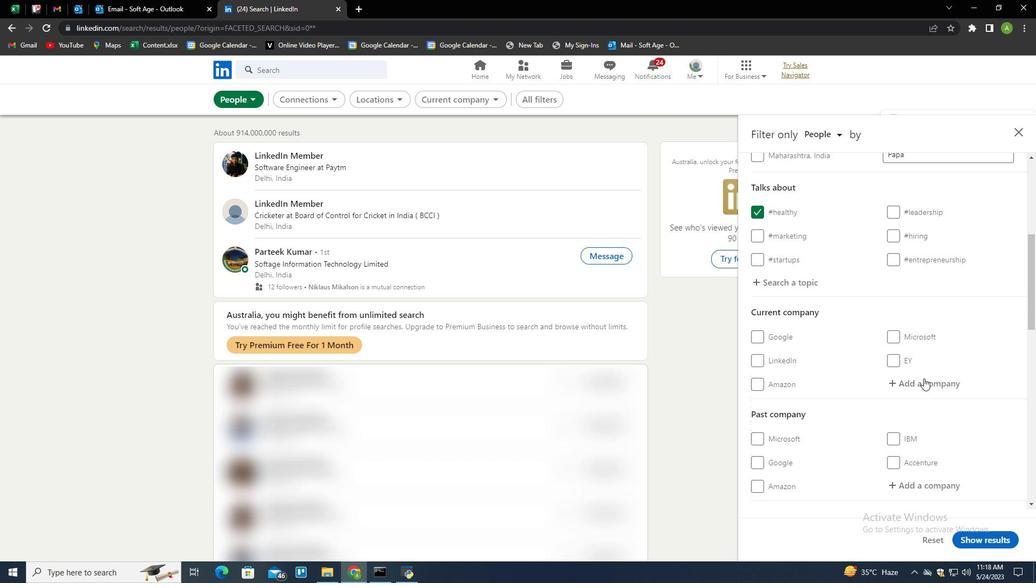 
Action: Mouse pressed left at (924, 382)
Screenshot: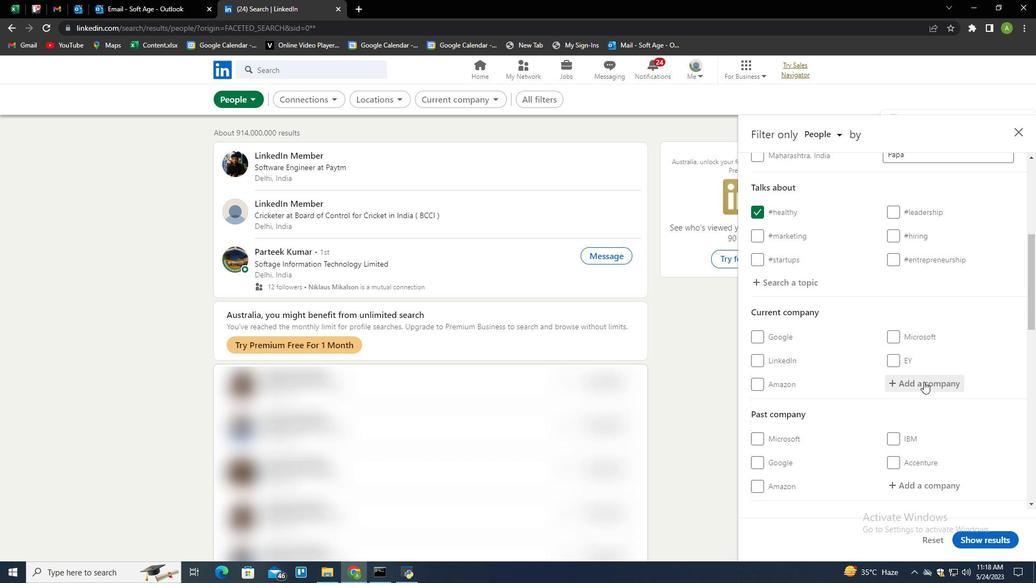 
Action: Key pressed <Key.shift>V
Screenshot: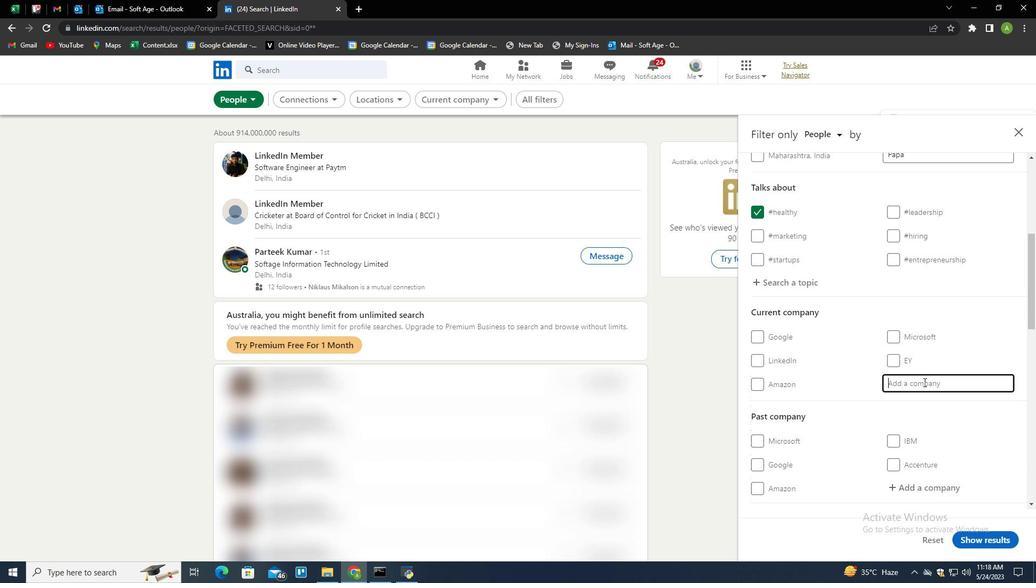 
Action: Mouse moved to (924, 382)
Screenshot: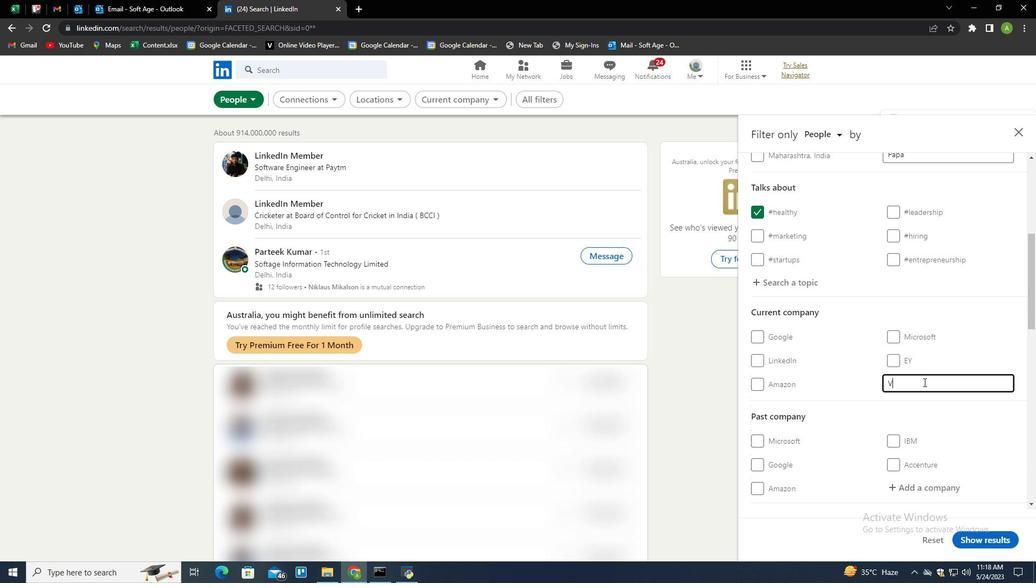 
Action: Key pressed aco<Key.down><Key.enter>
Screenshot: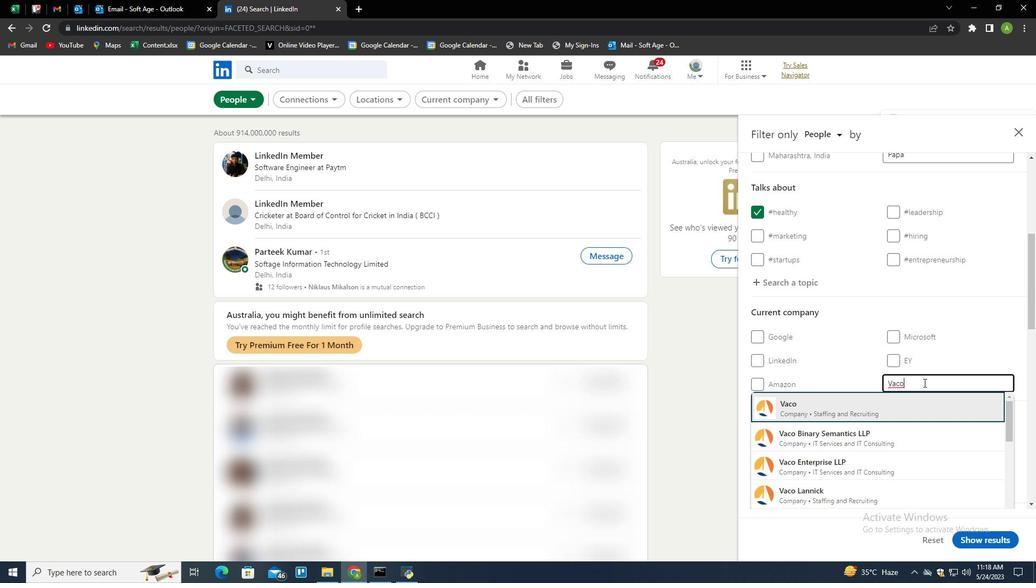 
Action: Mouse scrolled (924, 382) with delta (0, 0)
Screenshot: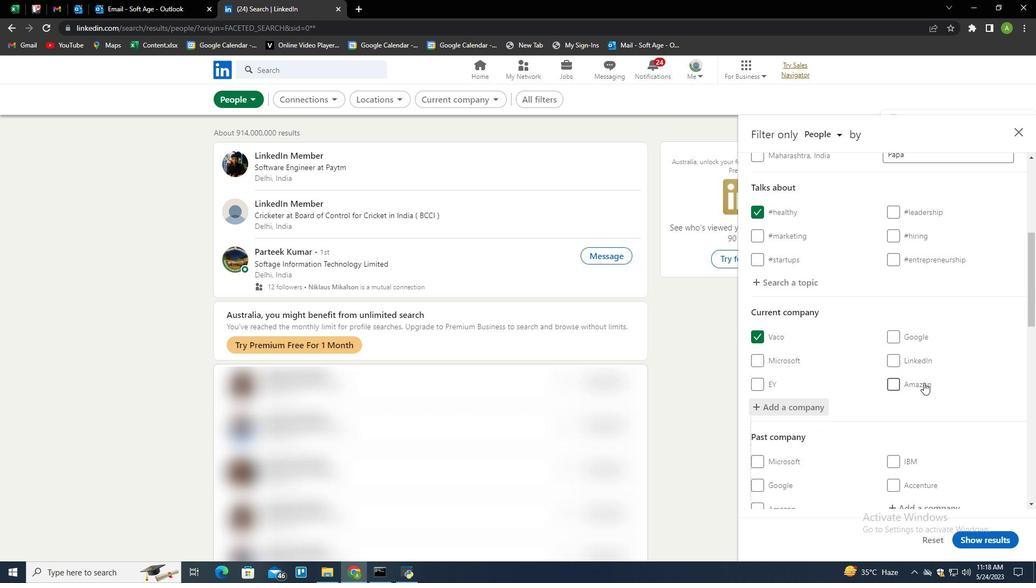 
Action: Mouse scrolled (924, 382) with delta (0, 0)
Screenshot: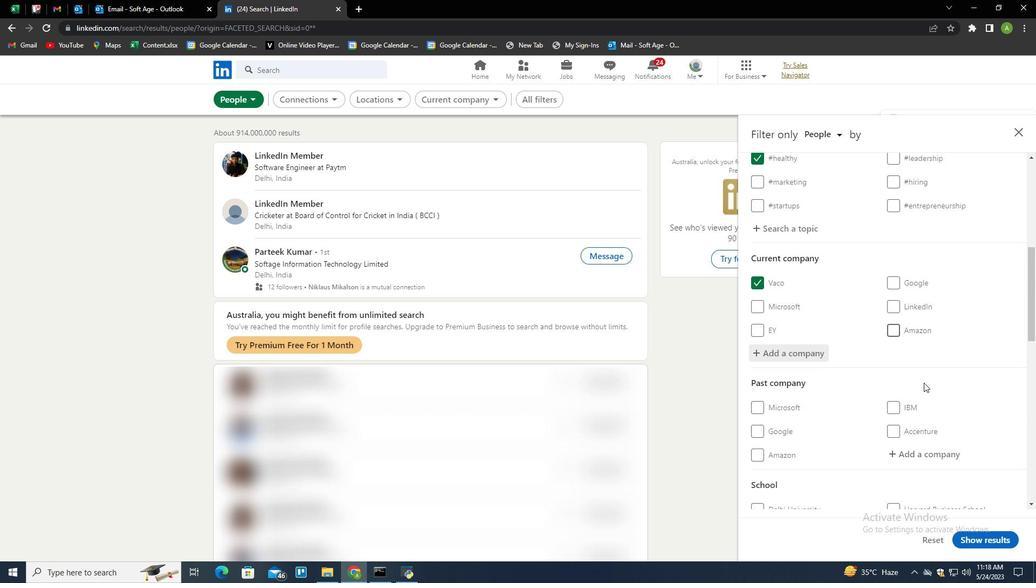
Action: Mouse scrolled (924, 382) with delta (0, 0)
Screenshot: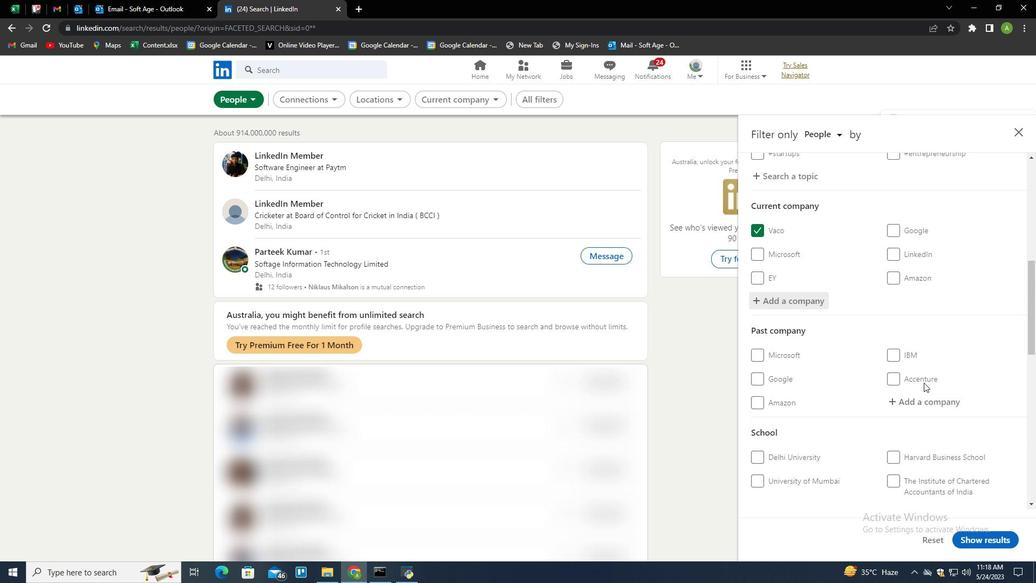 
Action: Mouse scrolled (924, 382) with delta (0, 0)
Screenshot: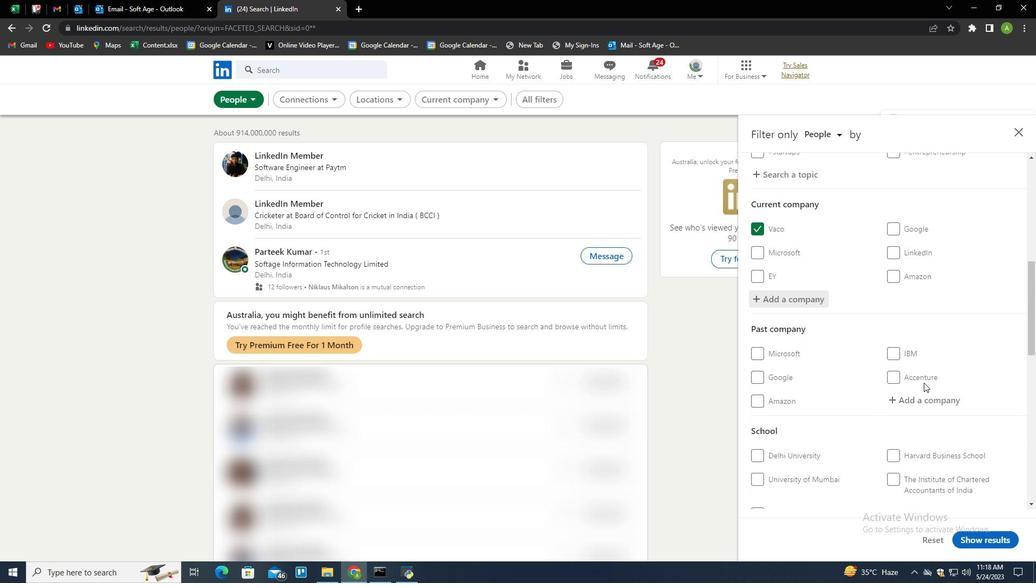 
Action: Mouse scrolled (924, 382) with delta (0, 0)
Screenshot: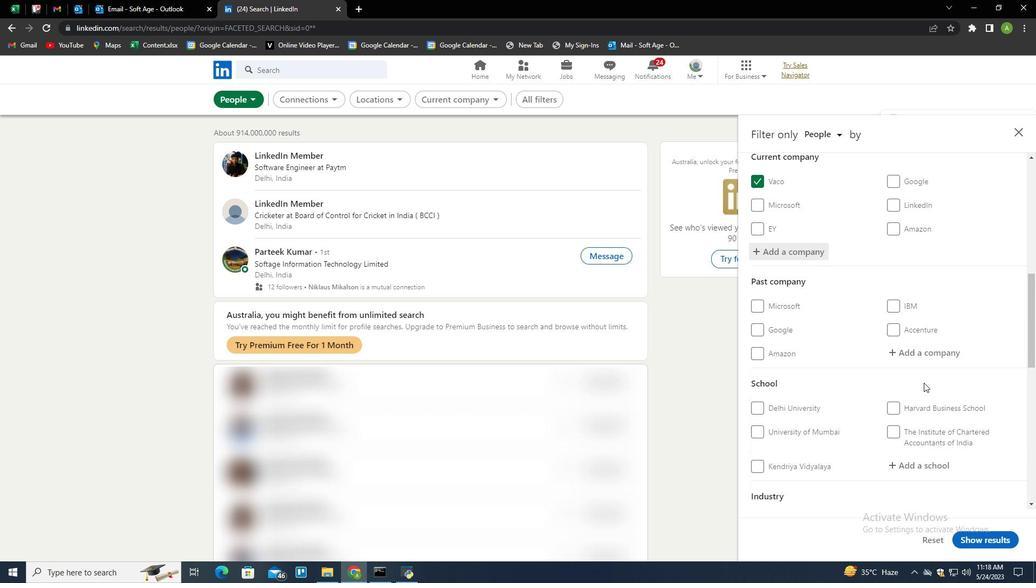 
Action: Mouse scrolled (924, 382) with delta (0, 0)
Screenshot: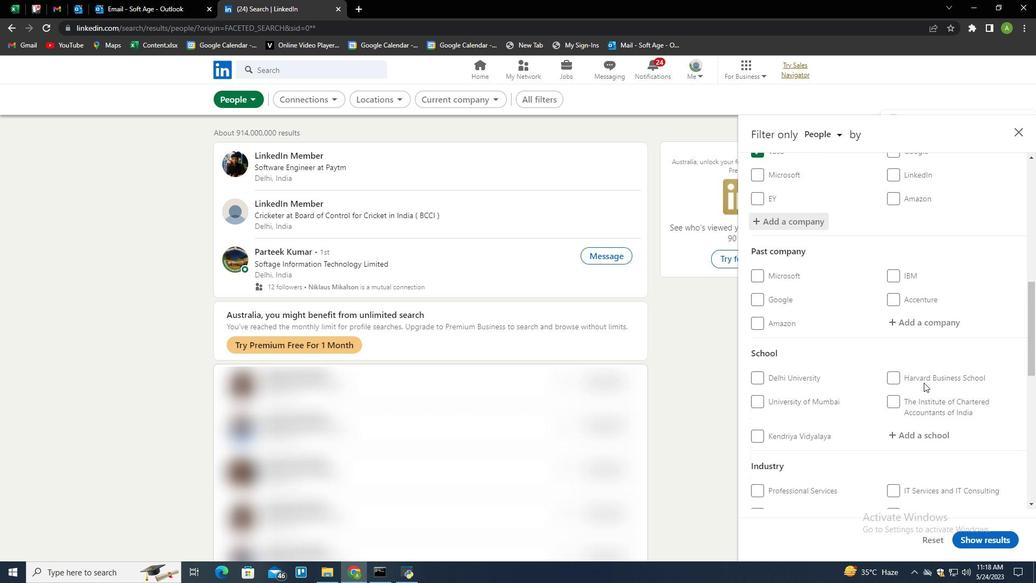 
Action: Mouse moved to (924, 302)
Screenshot: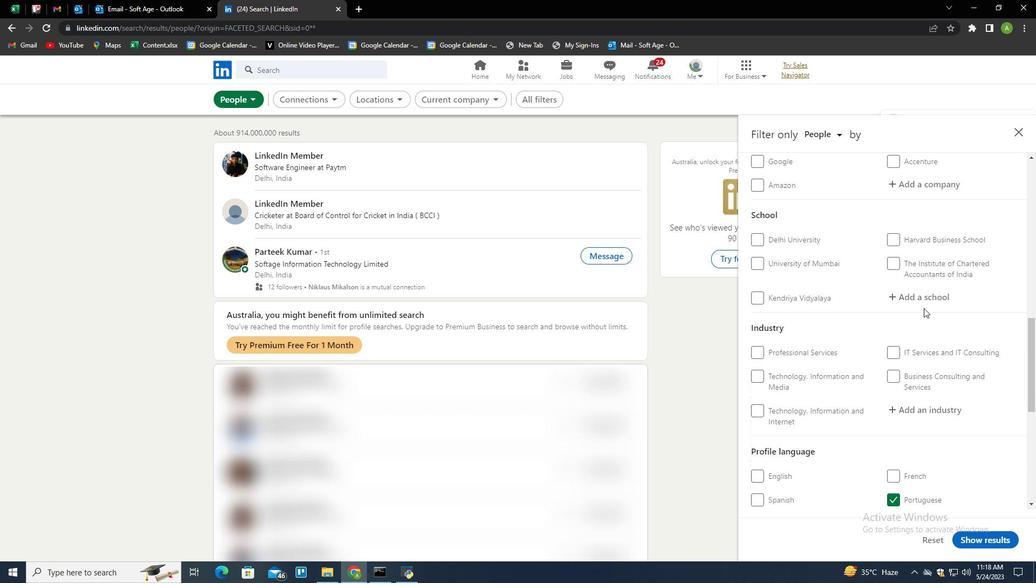 
Action: Mouse pressed left at (924, 302)
Screenshot: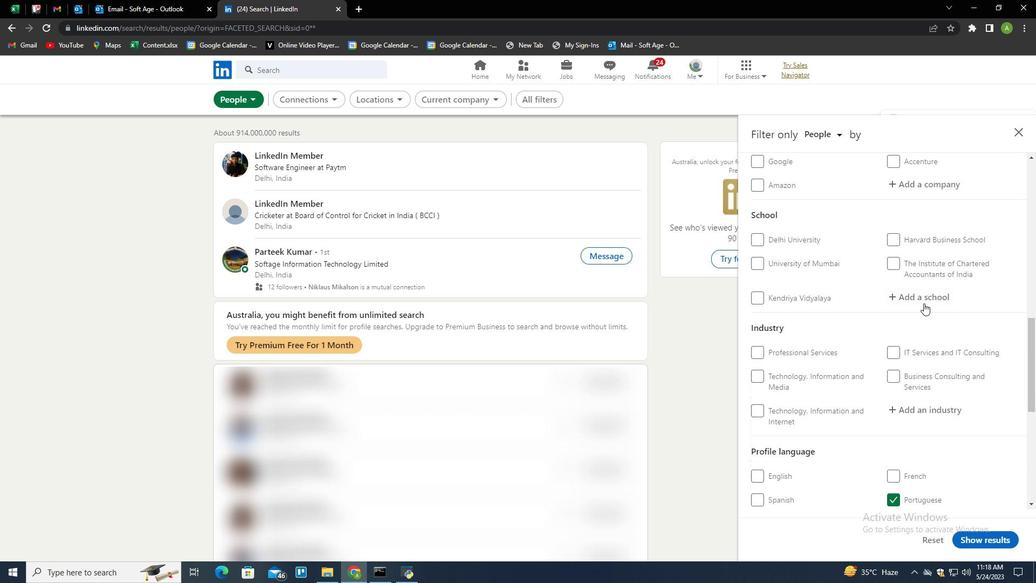 
Action: Key pressed <Key.shift>Delhi<Key.space><Key.shift>Public<Key.space><Key.shift><Key.shift><Key.shift><Key.shift><Key.shift><Key.shift><Key.shift><Key.shift><Key.shift><Key.shift><Key.shift><Key.shift><Key.shift><Key.shift><Key.shift><Key.shift><Key.shift><Key.shift><Key.shift><Key.shift><Key.shift><Key.shift><Key.shift><Key.shift><Key.shift><Key.shift><Key.shift><Key.shift><Key.shift><Key.shift><Key.shift><Key.shift><Key.shift><Key.shift><Key.shift>Shool<Key.backspace><Key.backspace><Key.backspace><Key.backspace>chool<Key.space><Key.shift><Key.shift><Key.shift><Key.shift><Key.shift><Key.shift><Key.shift><Key.shift><Key.shift><Key.shift><Key.shift><Key.shift><Key.shift><Key.shift><Key.shift><Key.shift><Key.shift>Noida<Key.down><Key.enter>
Screenshot: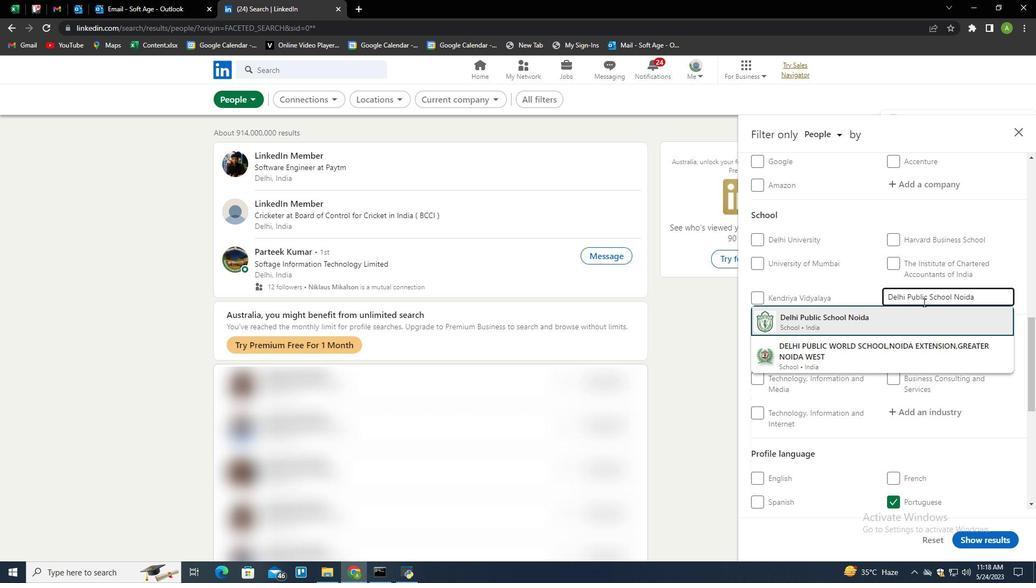 
Action: Mouse scrolled (924, 301) with delta (0, 0)
Screenshot: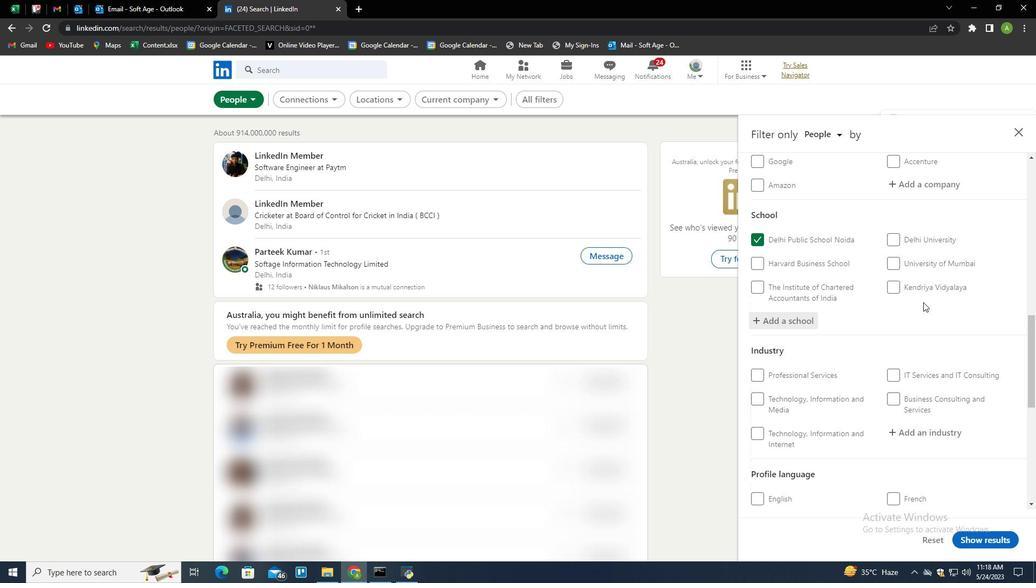 
Action: Mouse scrolled (924, 301) with delta (0, 0)
Screenshot: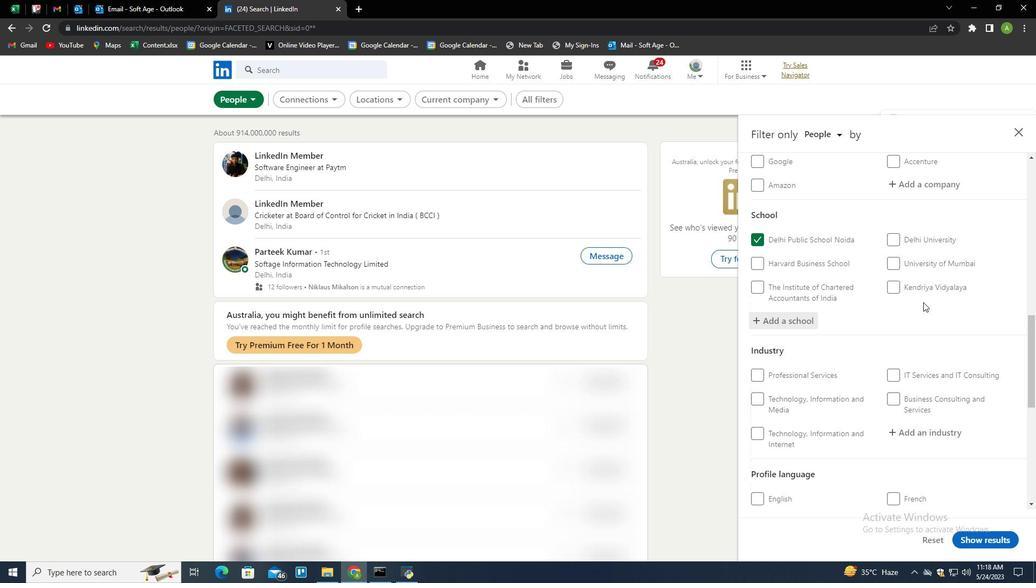 
Action: Mouse moved to (919, 321)
Screenshot: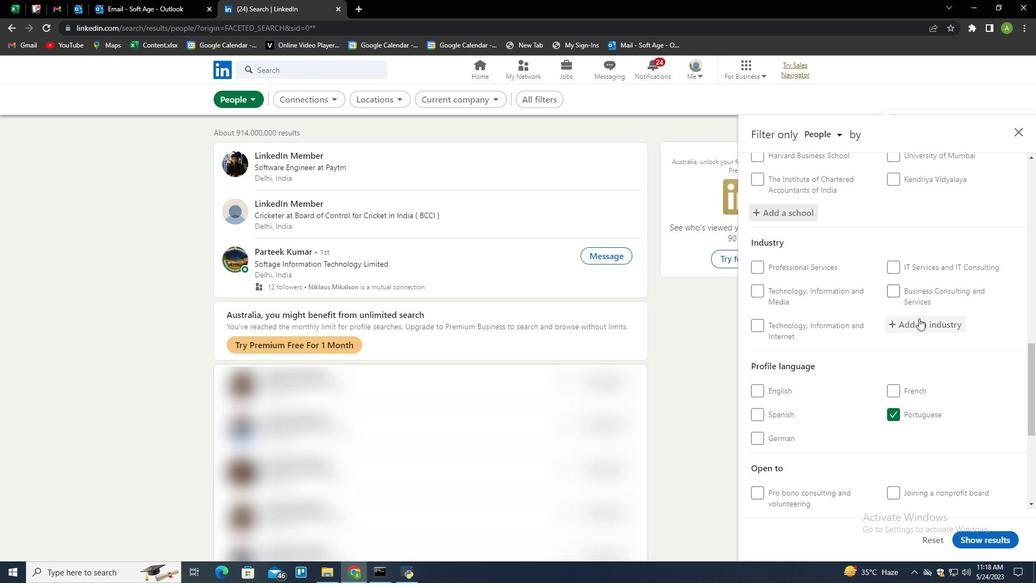 
Action: Mouse pressed left at (919, 321)
Screenshot: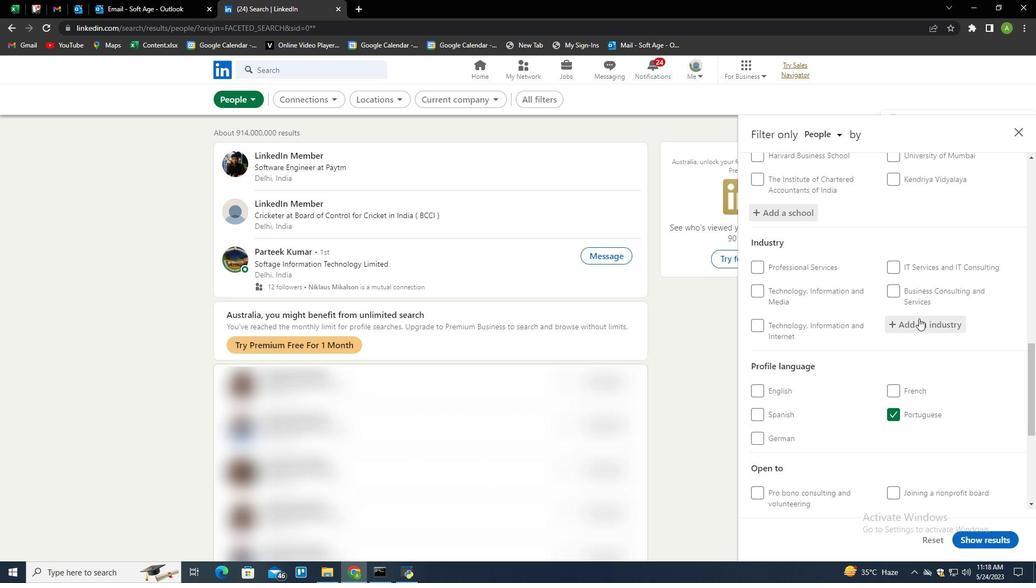 
Action: Key pressed <Key.shift>Sports<Key.space><Key.shift>Team<Key.space>and<Key.space><Key.shift>CL<Key.backspace><Key.backspace><Key.backspace><Key.backspace><Key.backspace><Key.backspace><Key.backspace>s<Key.space>and<Key.space><Key.shift>Clubs<Key.down><Key.enter>
Screenshot: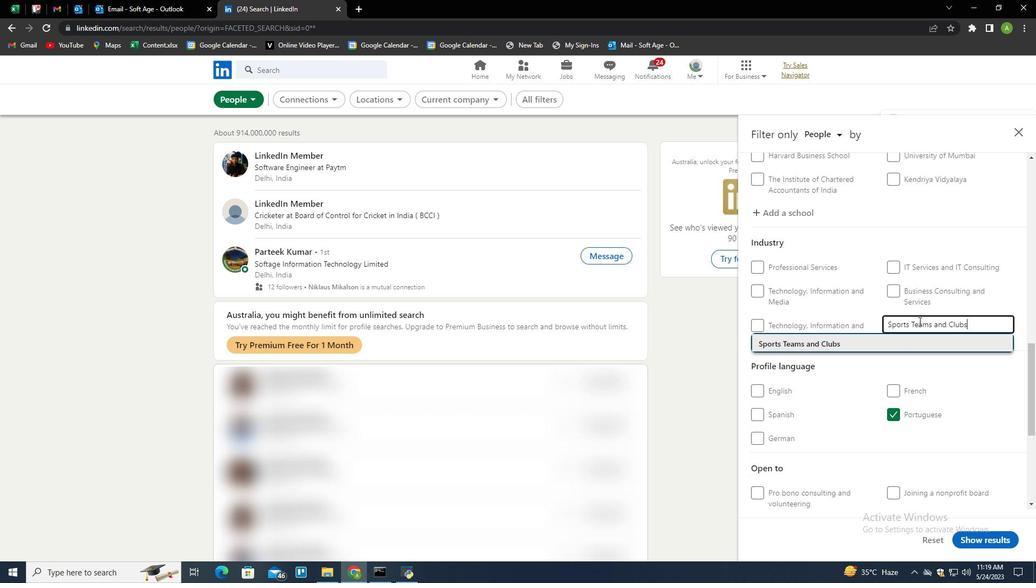 
Action: Mouse moved to (940, 378)
Screenshot: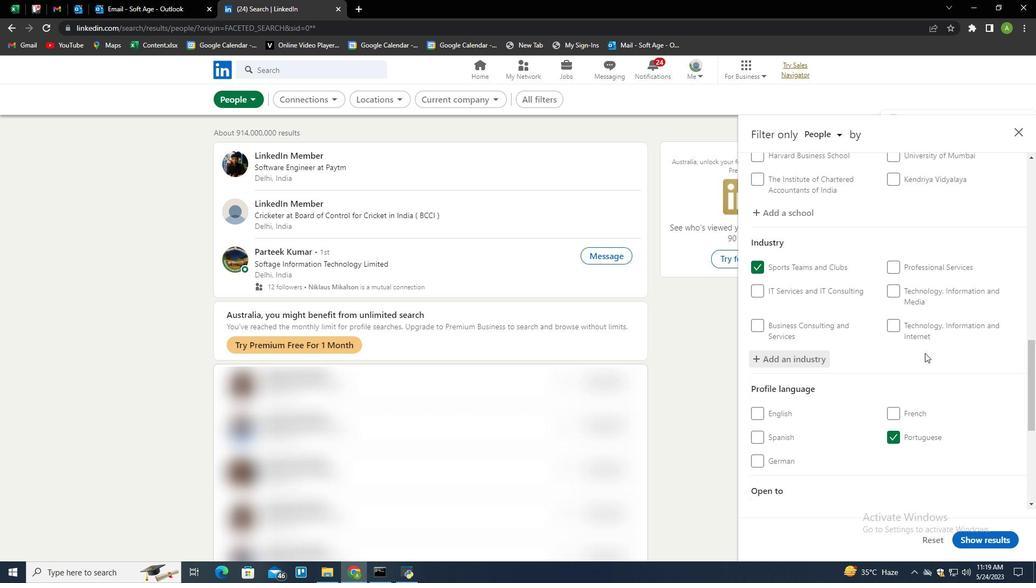 
Action: Mouse scrolled (940, 377) with delta (0, 0)
Screenshot: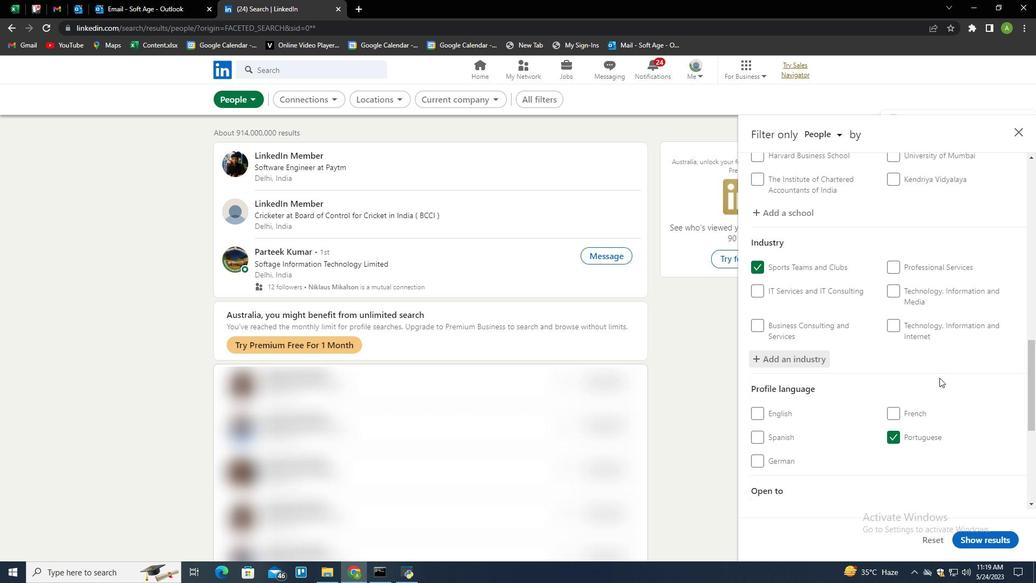 
Action: Mouse scrolled (940, 377) with delta (0, 0)
Screenshot: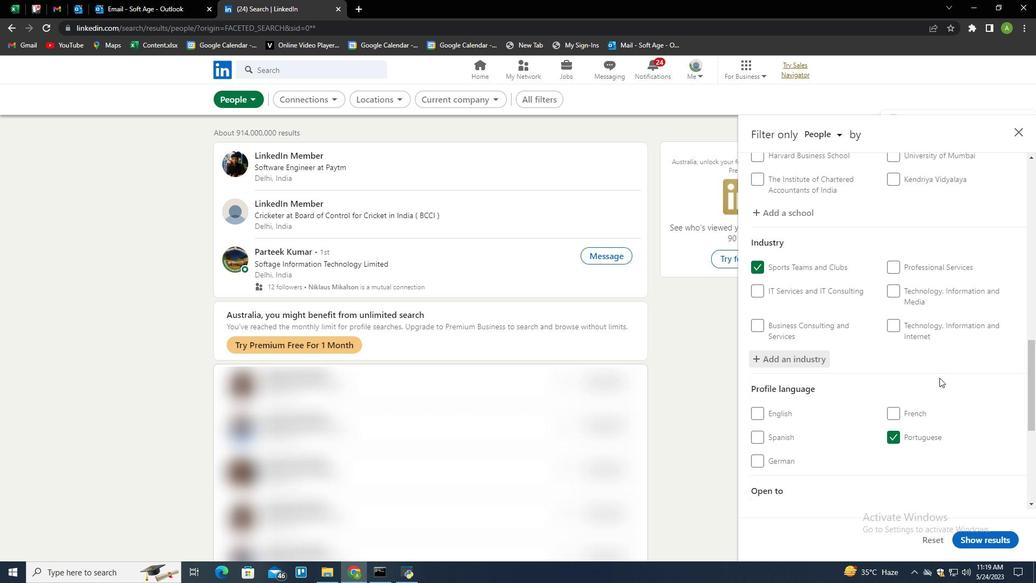 
Action: Mouse scrolled (940, 377) with delta (0, 0)
Screenshot: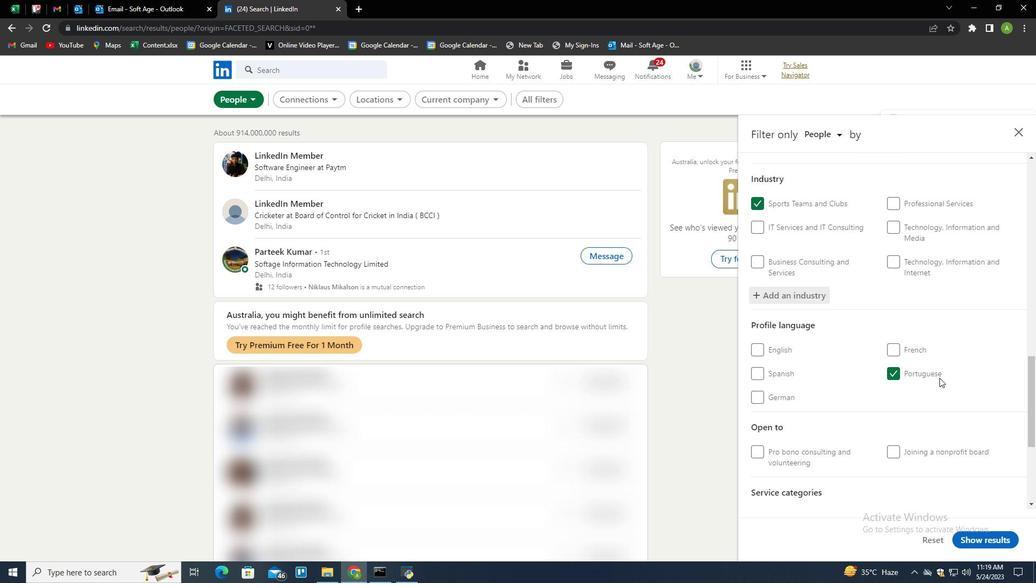 
Action: Mouse scrolled (940, 377) with delta (0, 0)
Screenshot: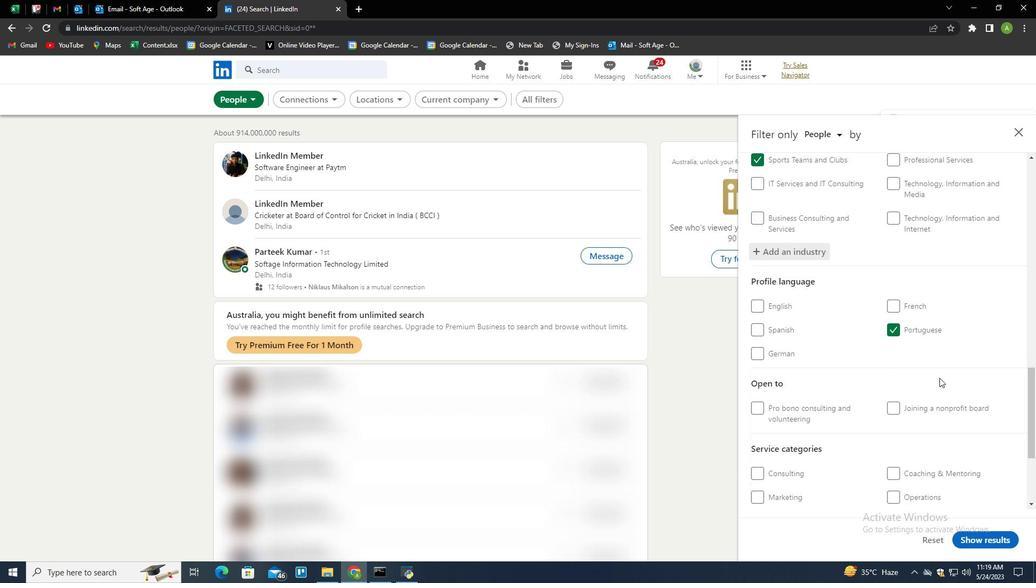 
Action: Mouse moved to (930, 409)
Screenshot: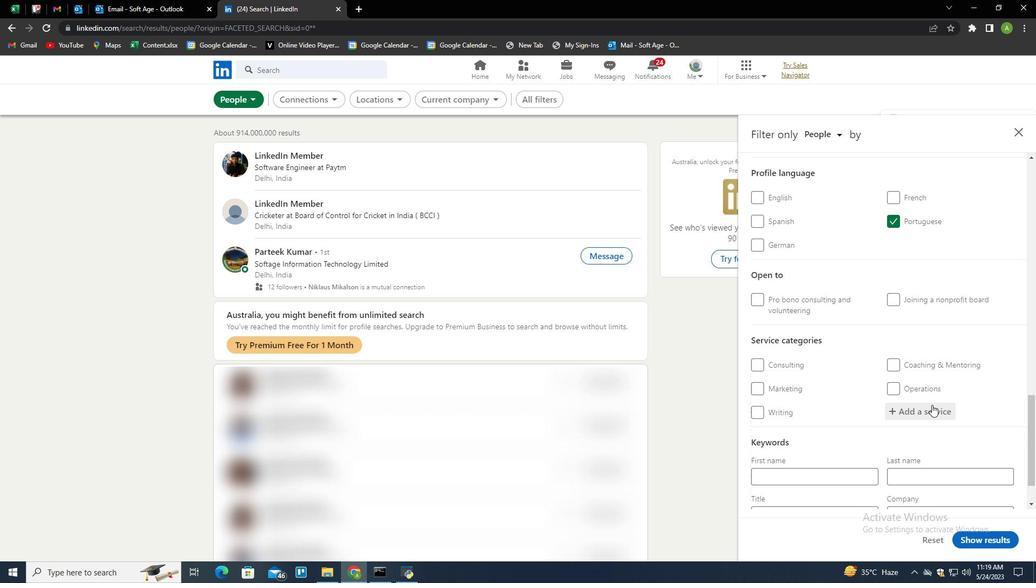 
Action: Mouse pressed left at (930, 409)
Screenshot: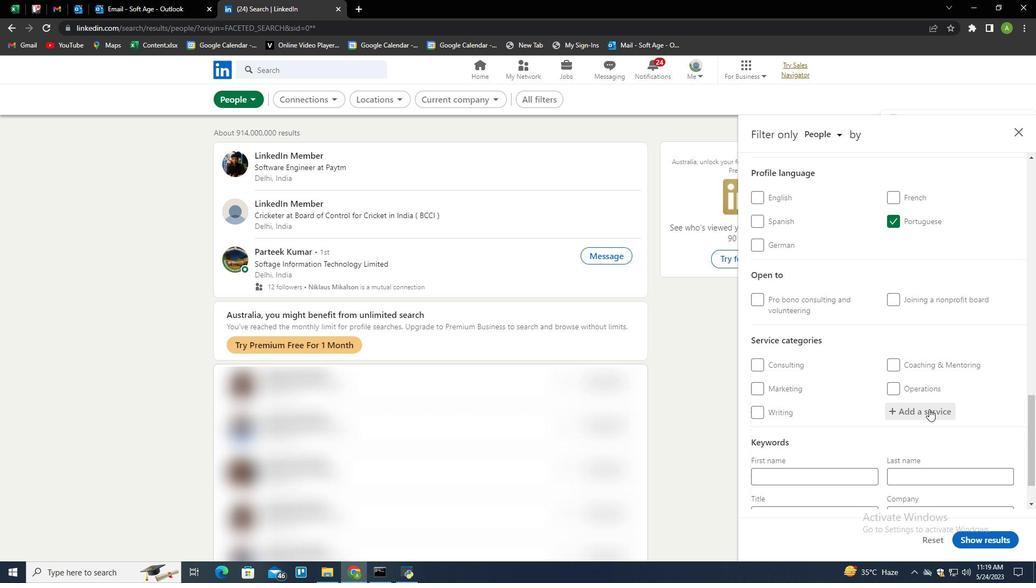 
Action: Key pressed <Key.shift>Bankruptcy<Key.space><Key.shift>Law<Key.down><Key.enter>
Screenshot: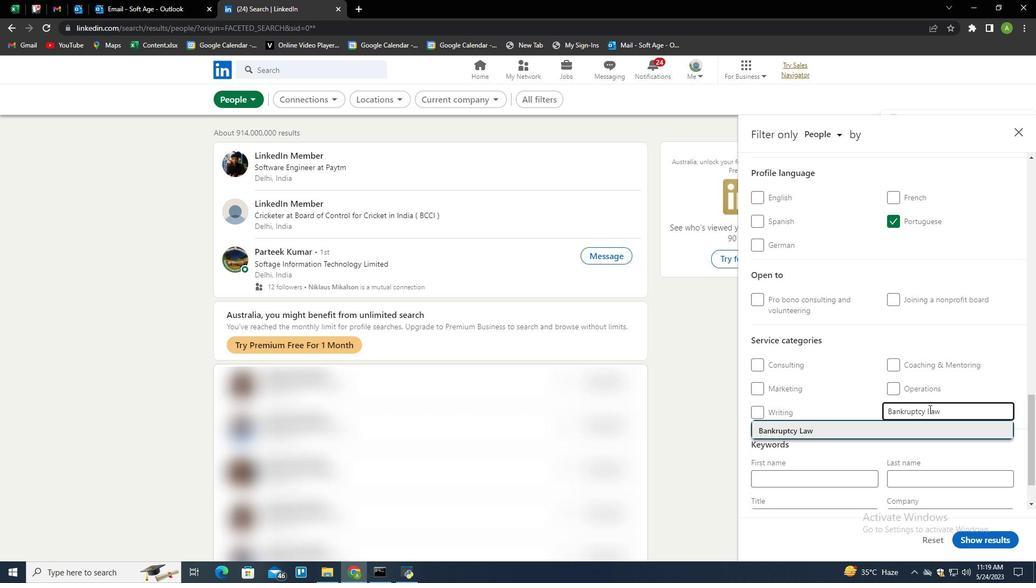 
Action: Mouse scrolled (930, 408) with delta (0, 0)
Screenshot: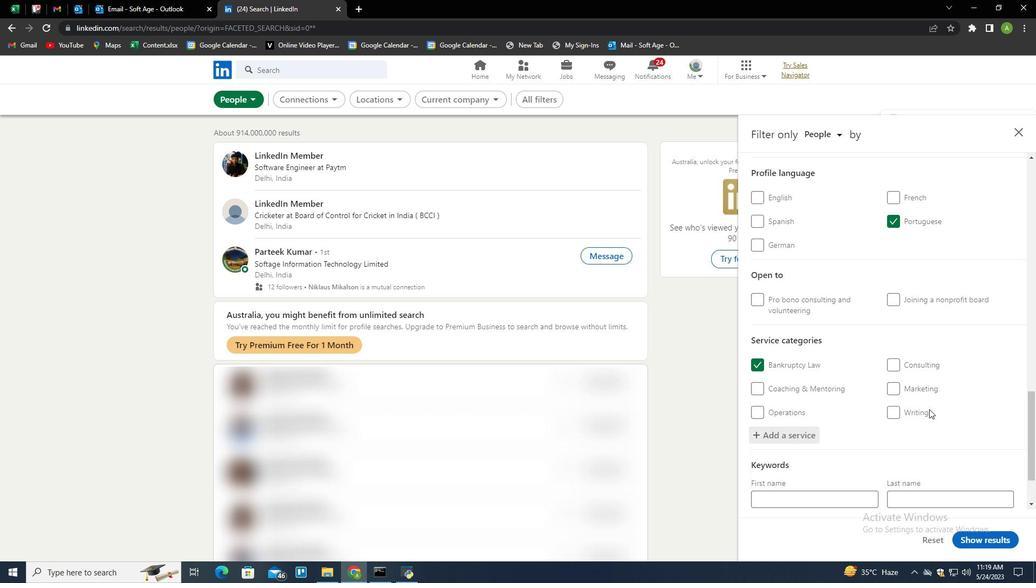 
Action: Mouse scrolled (930, 408) with delta (0, 0)
Screenshot: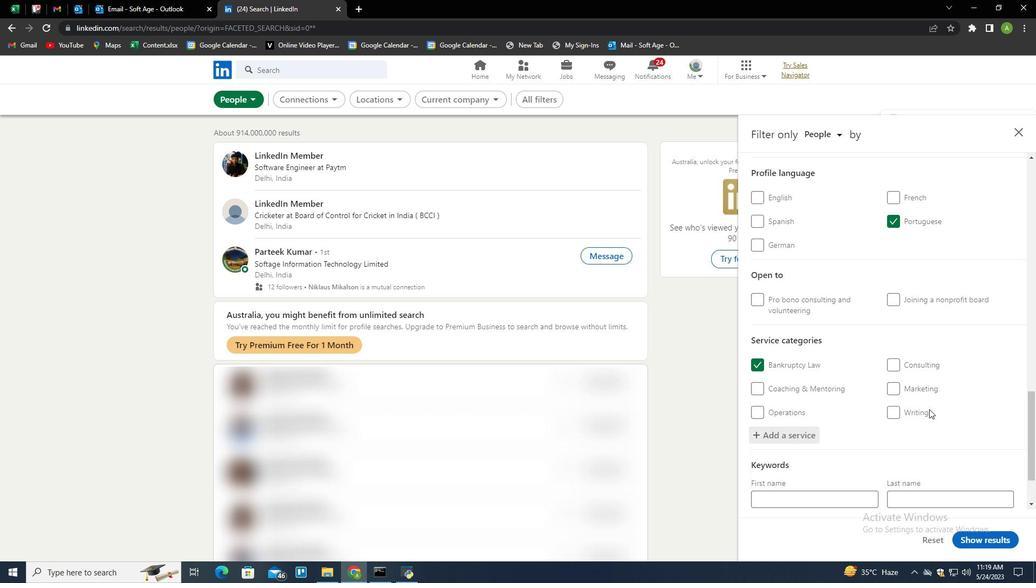 
Action: Mouse scrolled (930, 408) with delta (0, 0)
Screenshot: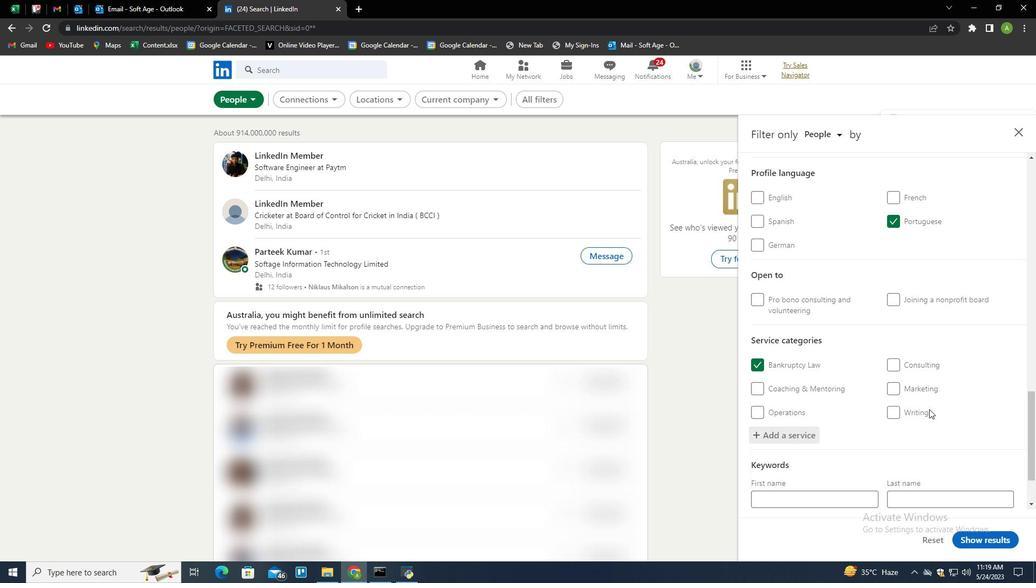 
Action: Mouse scrolled (930, 408) with delta (0, 0)
Screenshot: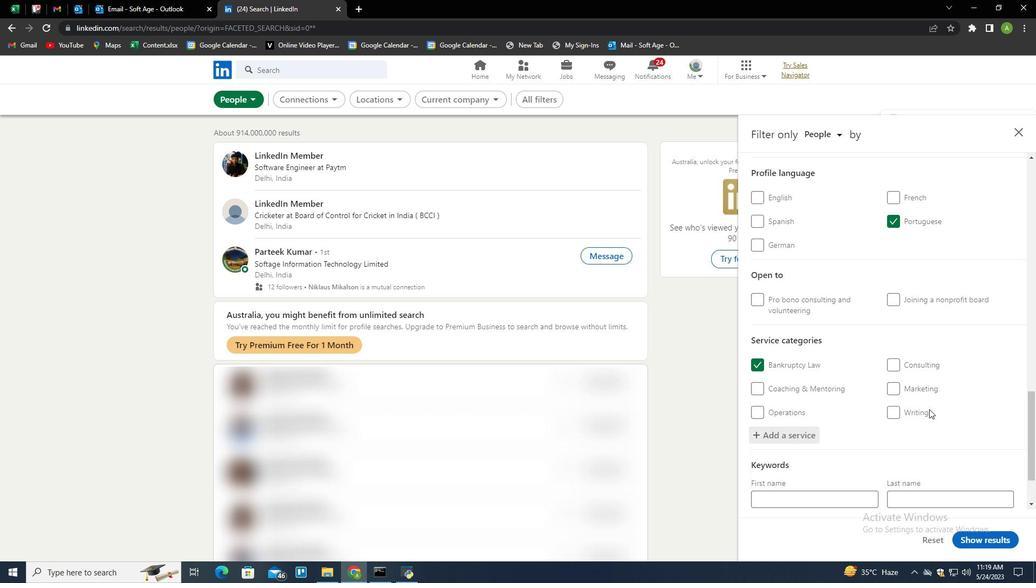
Action: Mouse scrolled (930, 408) with delta (0, 0)
Screenshot: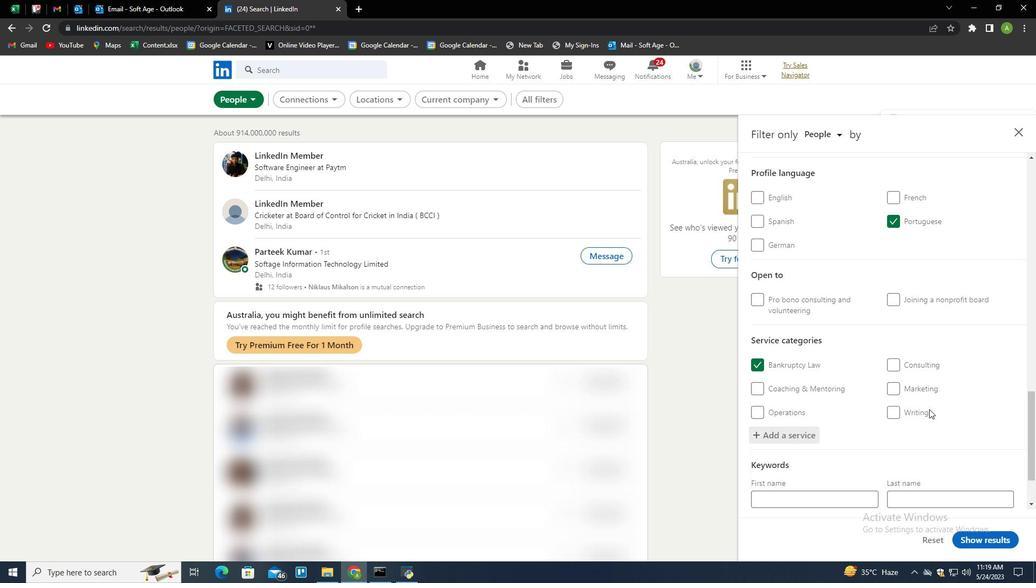 
Action: Mouse scrolled (930, 408) with delta (0, 0)
Screenshot: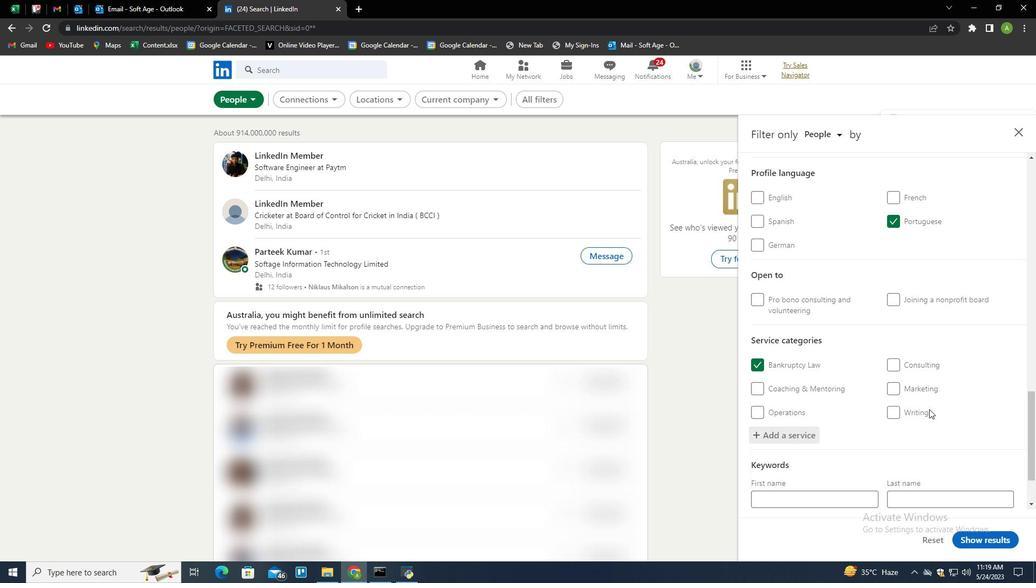 
Action: Mouse scrolled (930, 408) with delta (0, 0)
Screenshot: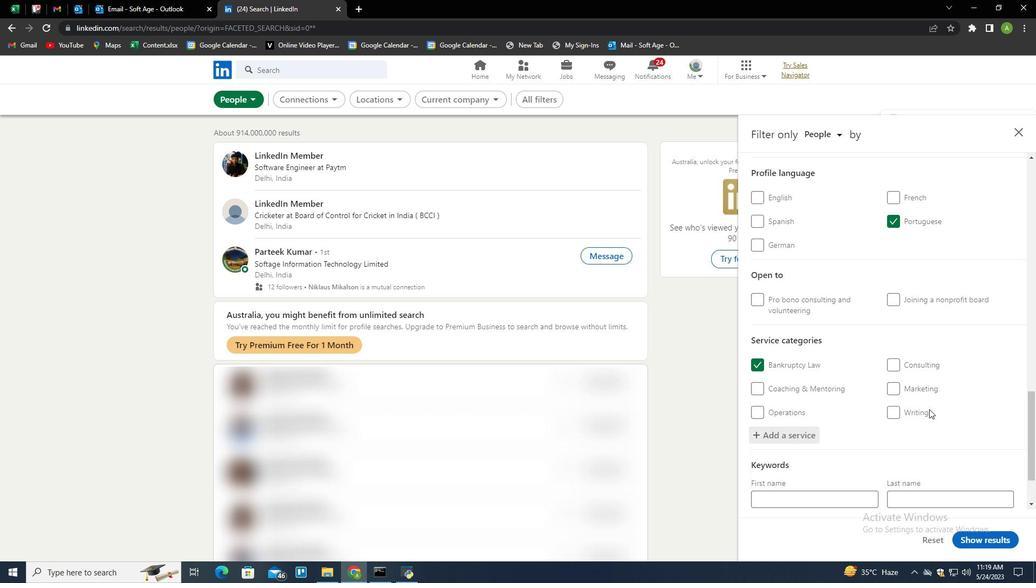 
Action: Mouse scrolled (930, 408) with delta (0, 0)
Screenshot: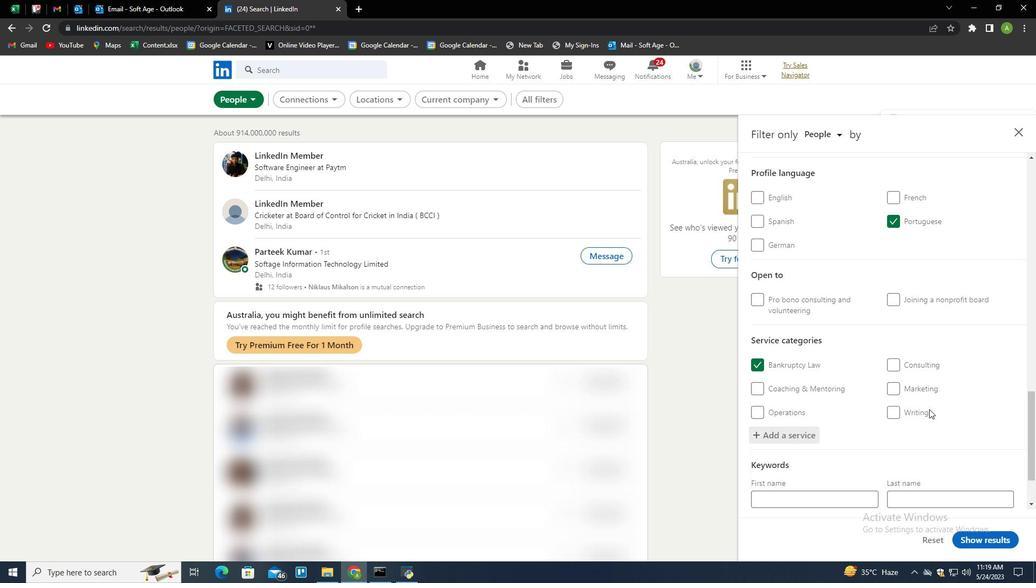 
Action: Mouse moved to (850, 464)
Screenshot: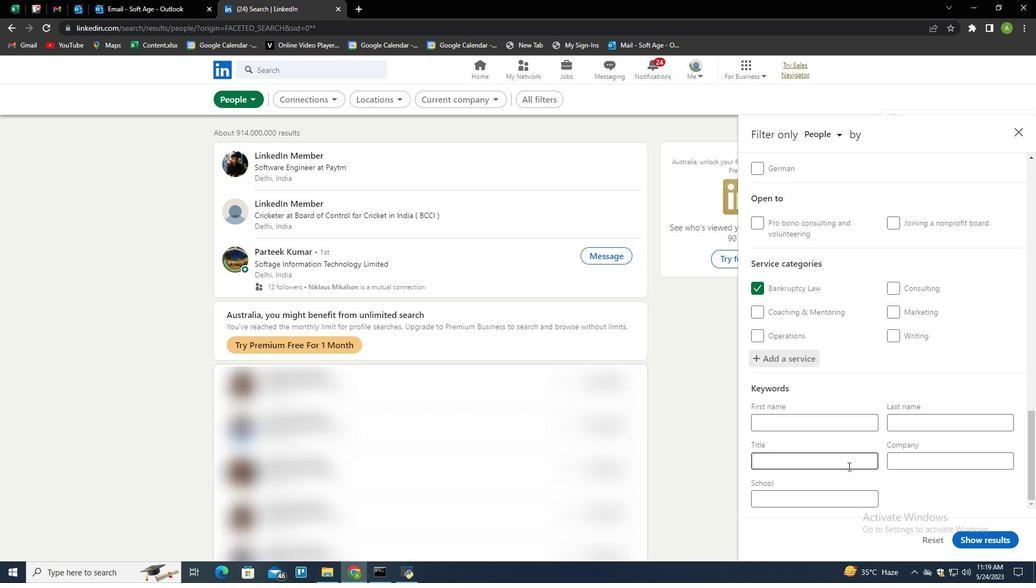 
Action: Mouse pressed left at (850, 464)
Screenshot: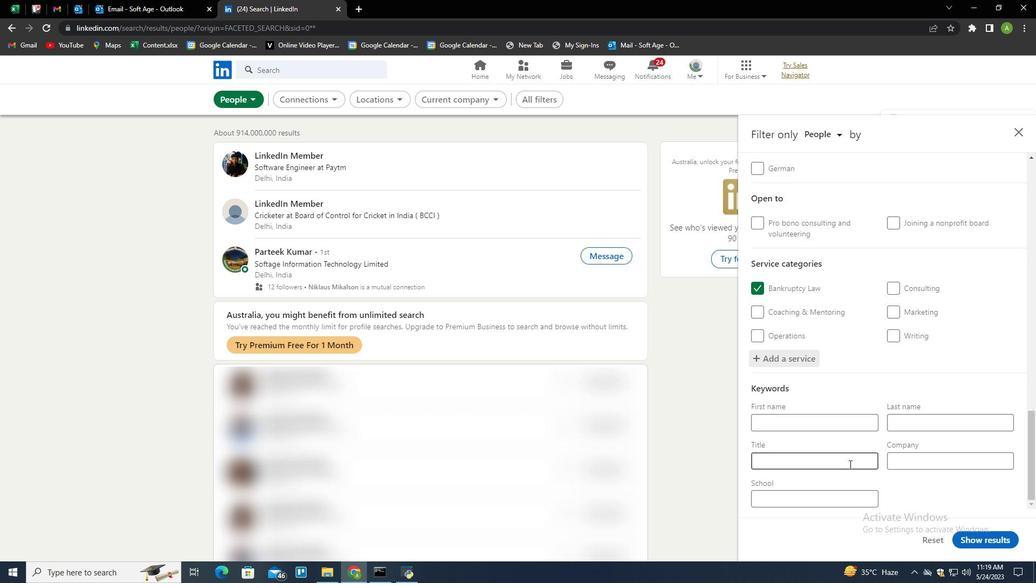 
Action: Key pressed <Key.shift>Managing<Key.space><Key.shift><Key.shift><Key.shift><Key.shift><Key.shift><Key.shift><Key.shift><Key.shift><Key.shift><Key.shift><Key.shift><Key.shift><Key.shift><Key.shift><Key.shift><Key.shift><Key.shift><Key.shift><Key.shift><Key.shift><Key.shift><Key.shift><Key.shift><Key.shift><Key.shift><Key.shift><Key.shift><Key.shift><Key.shift><Key.shift><Key.shift><Key.shift><Key.shift><Key.shift><Key.shift><Key.shift><Key.shift><Key.shift><Key.shift><Key.shift><Key.shift><Key.shift><Key.shift><Key.shift><Key.shift><Key.shift><Key.shift><Key.shift><Key.shift><Key.shift><Key.shift><Key.shift><Key.shift><Key.shift><Key.shift><Key.shift><Key.shift><Key.shift><Key.shift><Key.shift><Key.shift><Key.shift><Key.shift><Key.shift><Key.shift><Key.shift><Key.shift><Key.shift><Key.shift>Partner
Screenshot: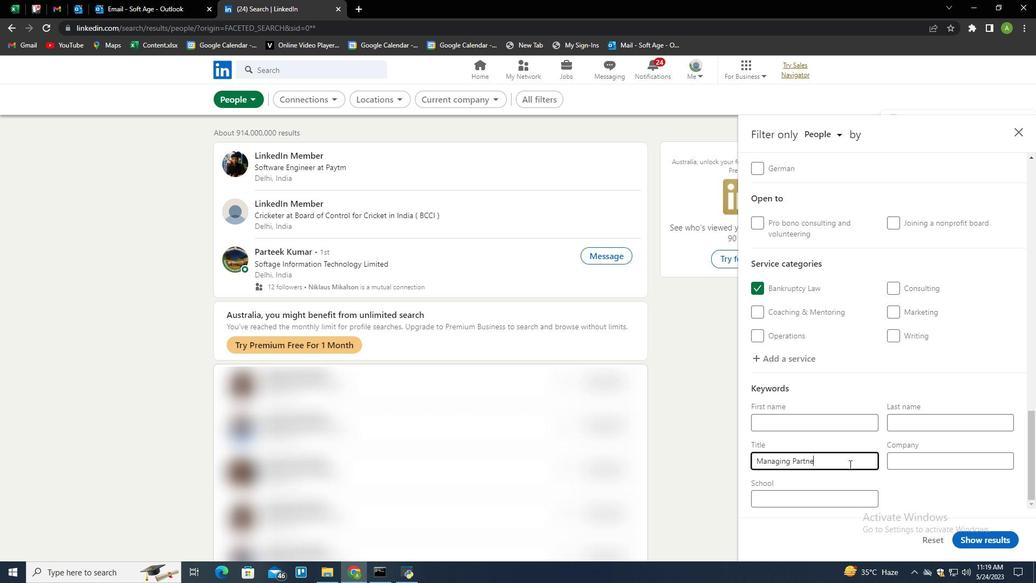 
Action: Mouse moved to (991, 504)
Screenshot: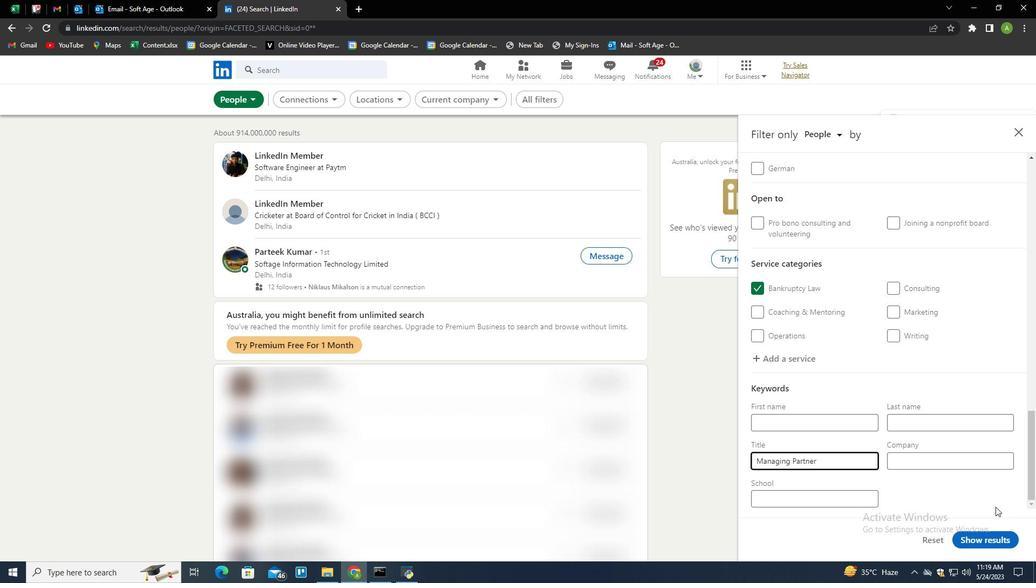 
Action: Mouse pressed left at (991, 504)
Screenshot: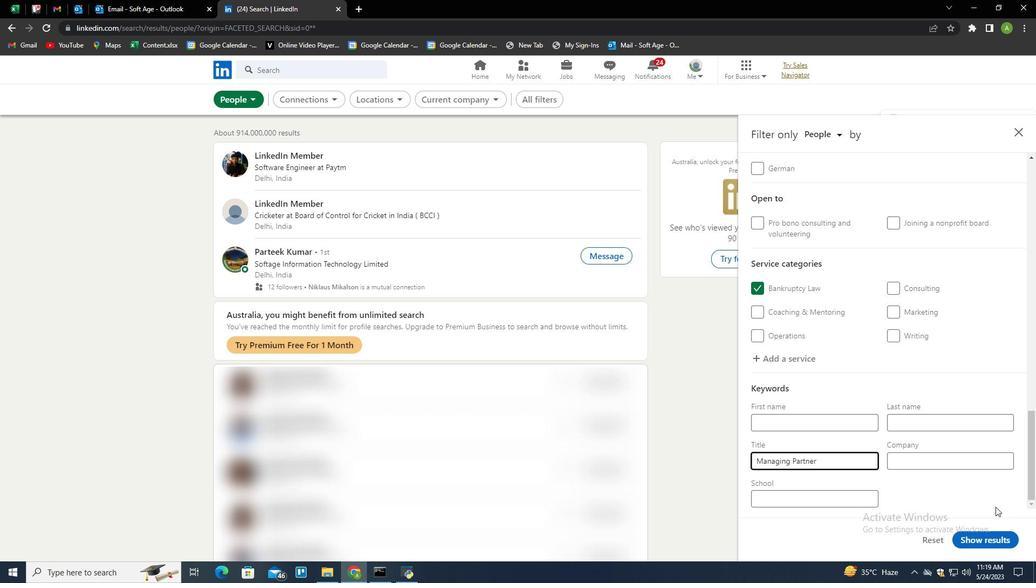 
Action: Mouse moved to (994, 540)
Screenshot: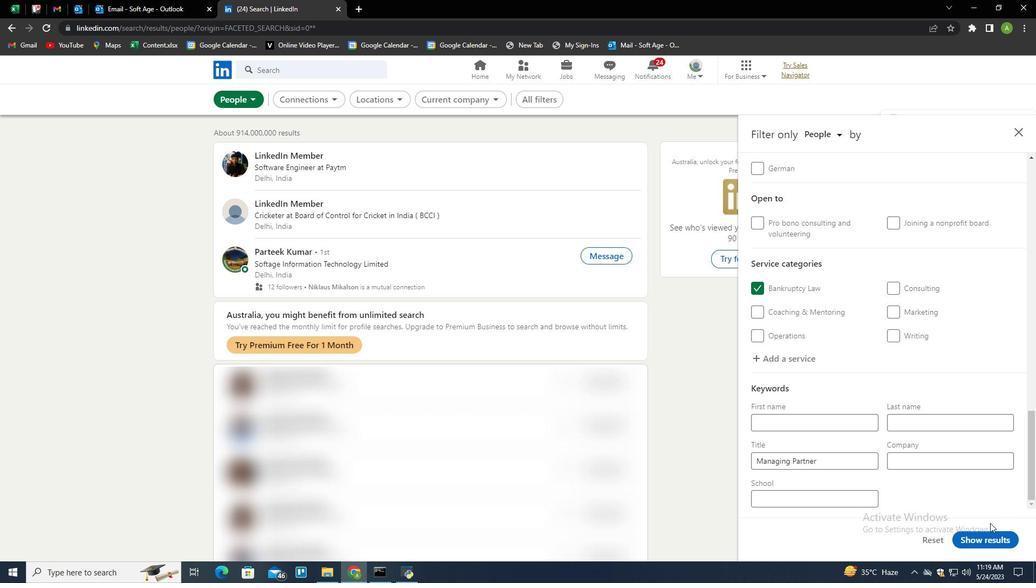 
Action: Mouse pressed left at (994, 540)
Screenshot: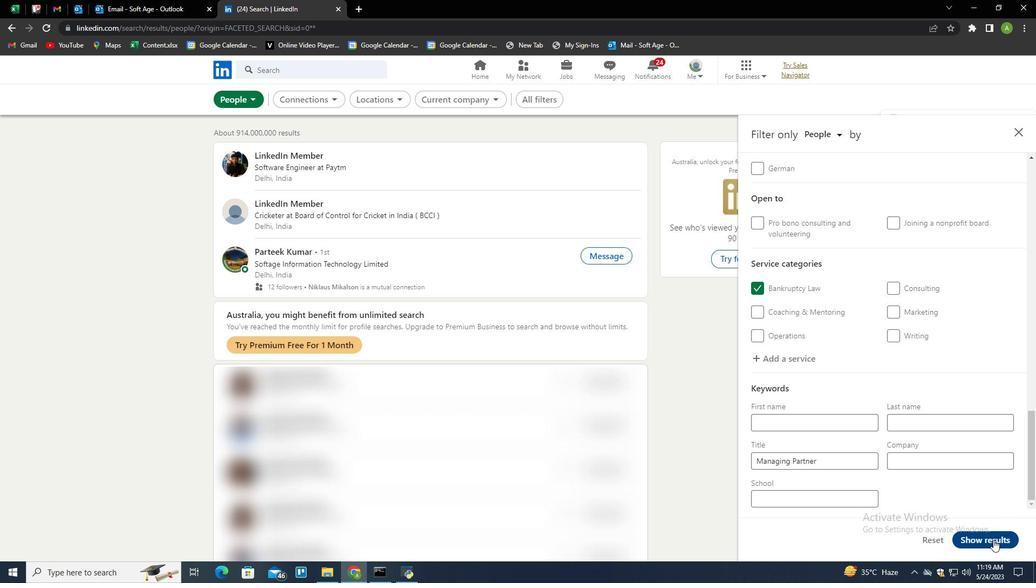 
Action: Mouse moved to (750, 430)
Screenshot: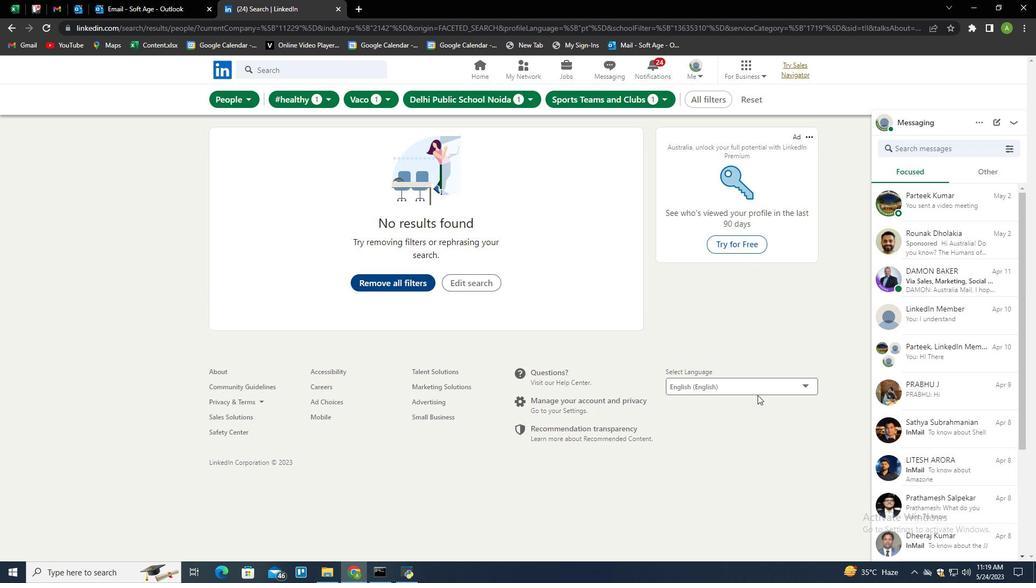
